 Task: Research Airbnb accommodation in Kotabumi, Indonesia from 22nd December, 2023 to 25th December, 2023 for 2 adults and 1 pet. Place can be entire room with 1  bedroom having 1 bed and 1 bathroom. Property type can be hotel.
Action: Mouse moved to (457, 226)
Screenshot: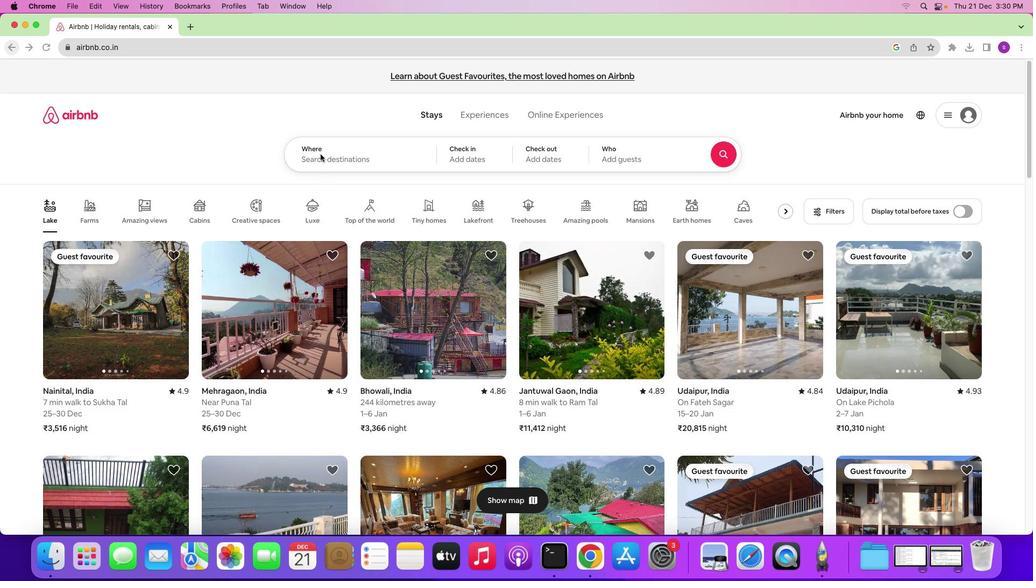 
Action: Mouse pressed left at (457, 226)
Screenshot: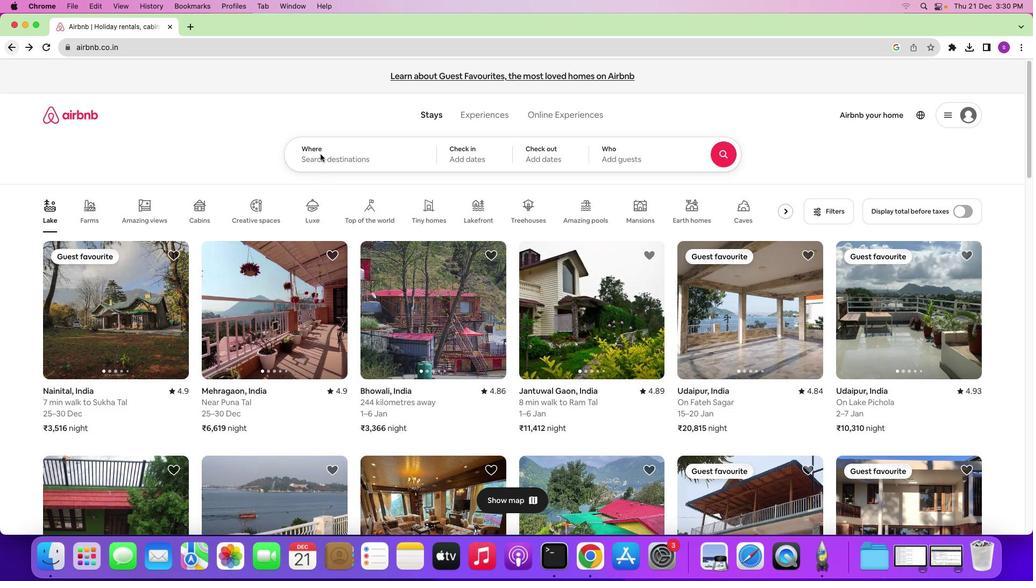 
Action: Mouse moved to (454, 227)
Screenshot: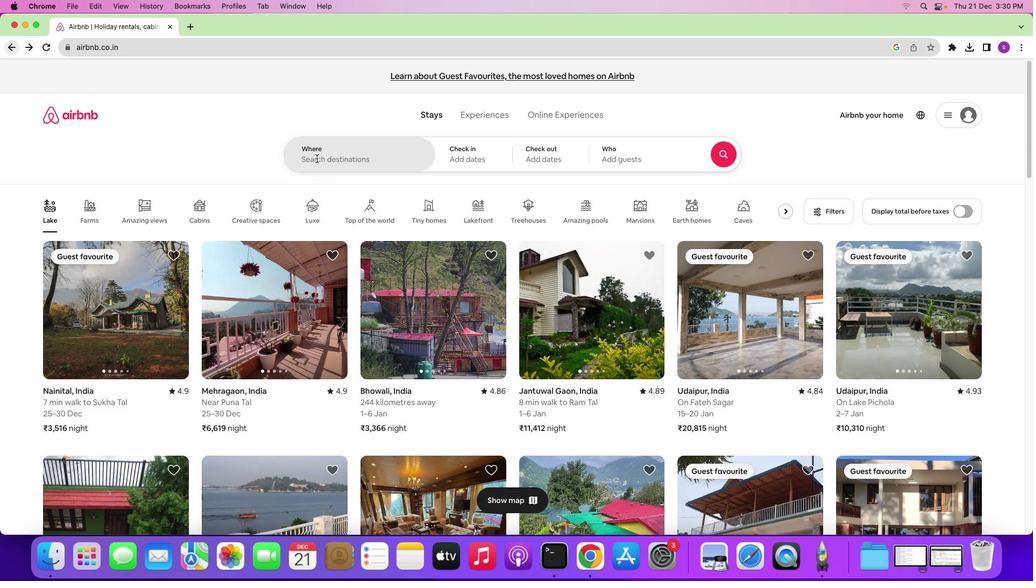 
Action: Mouse pressed left at (454, 227)
Screenshot: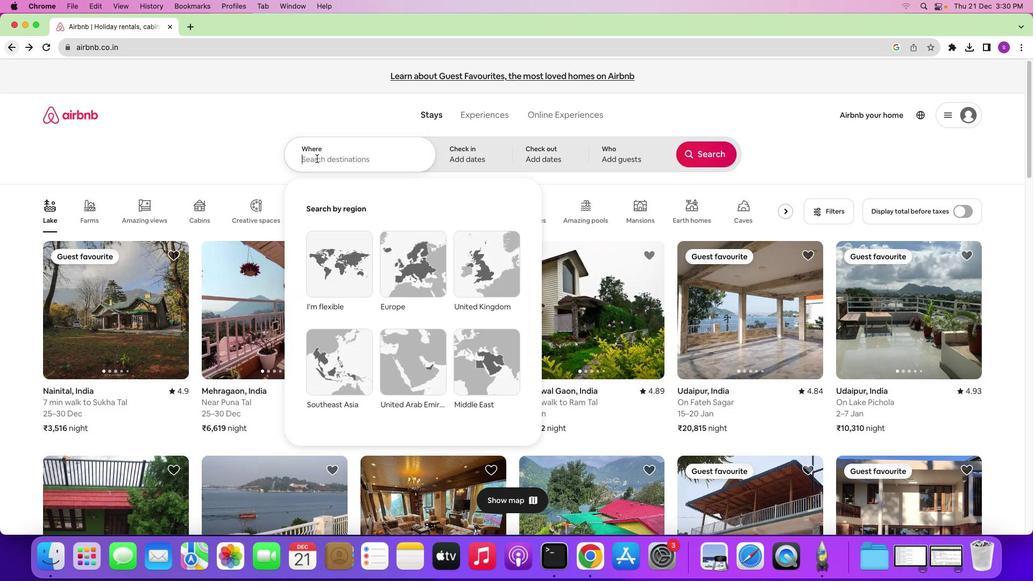 
Action: Mouse moved to (465, 225)
Screenshot: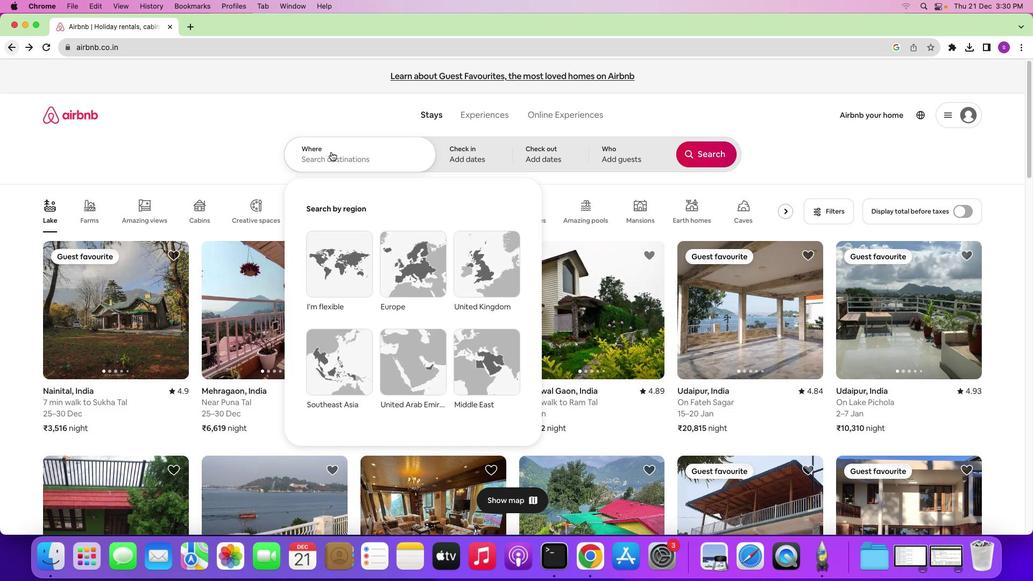 
Action: Key pressed 'K'Key.caps_lock'o''t''a''b''u''m''i'','Key.spaceKey.shift'I''n''d''o''n''e''s''i''a'Key.enter
Screenshot: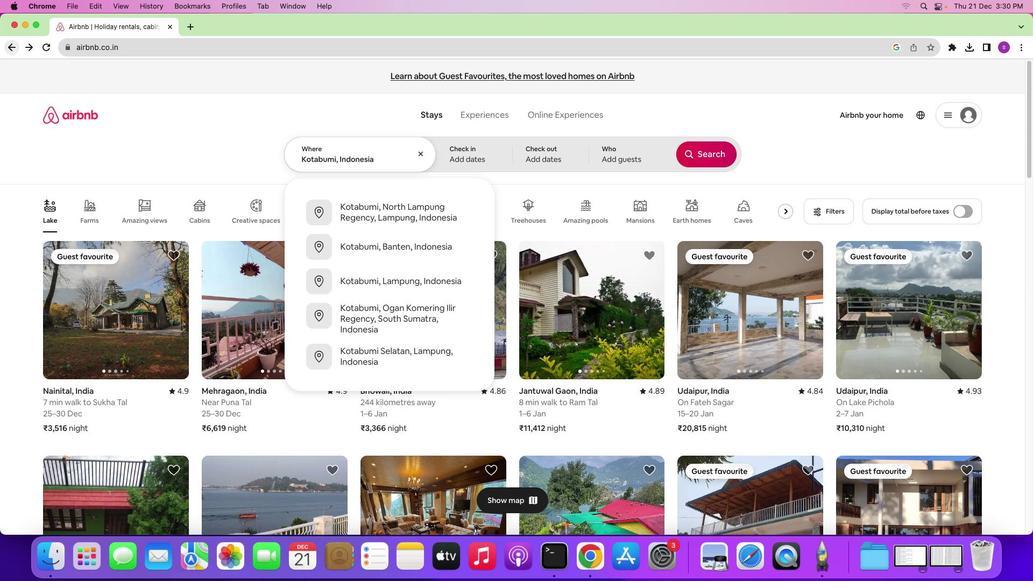 
Action: Mouse moved to (561, 284)
Screenshot: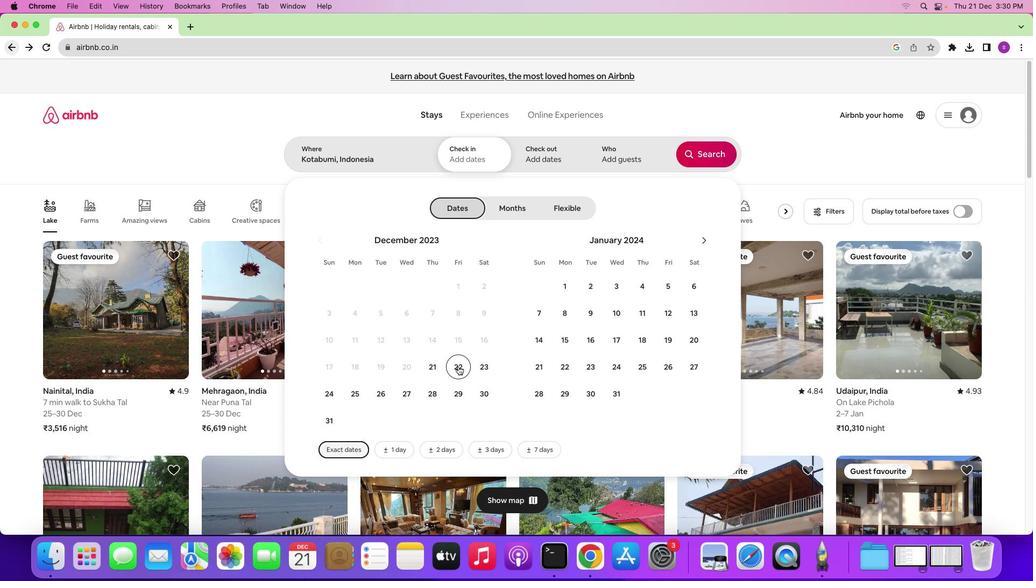 
Action: Mouse pressed left at (561, 284)
Screenshot: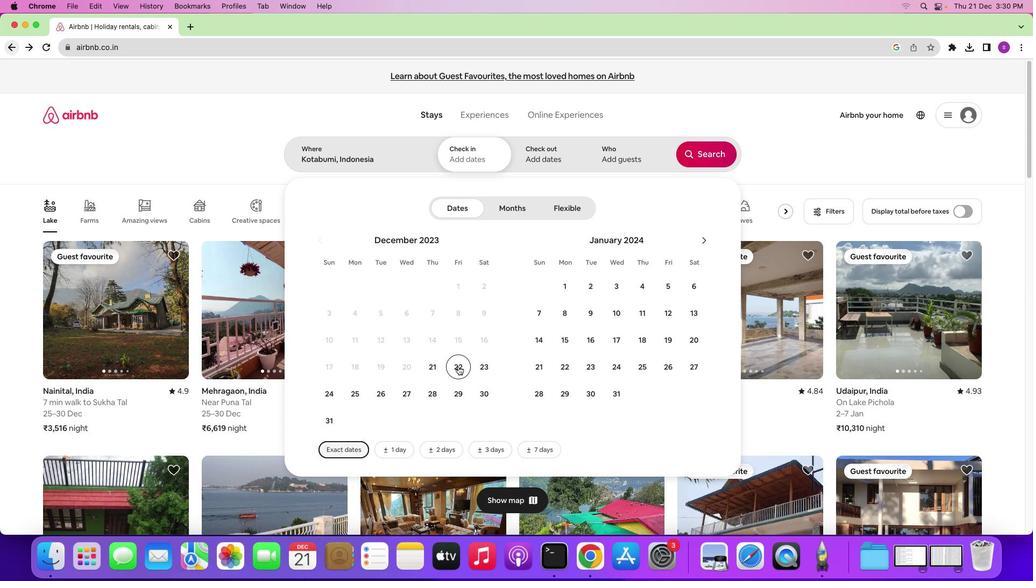
Action: Mouse moved to (488, 292)
Screenshot: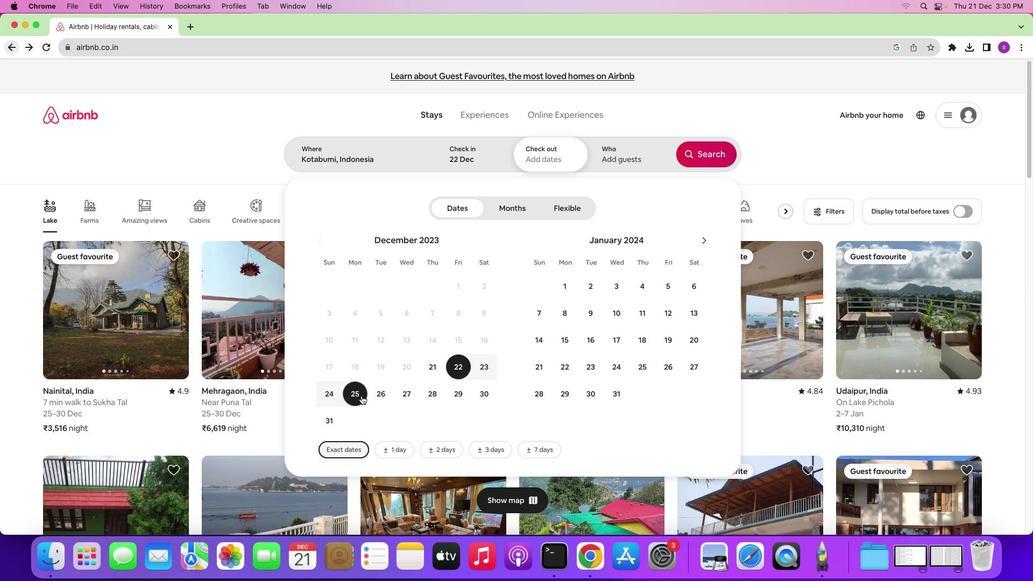 
Action: Mouse pressed left at (488, 292)
Screenshot: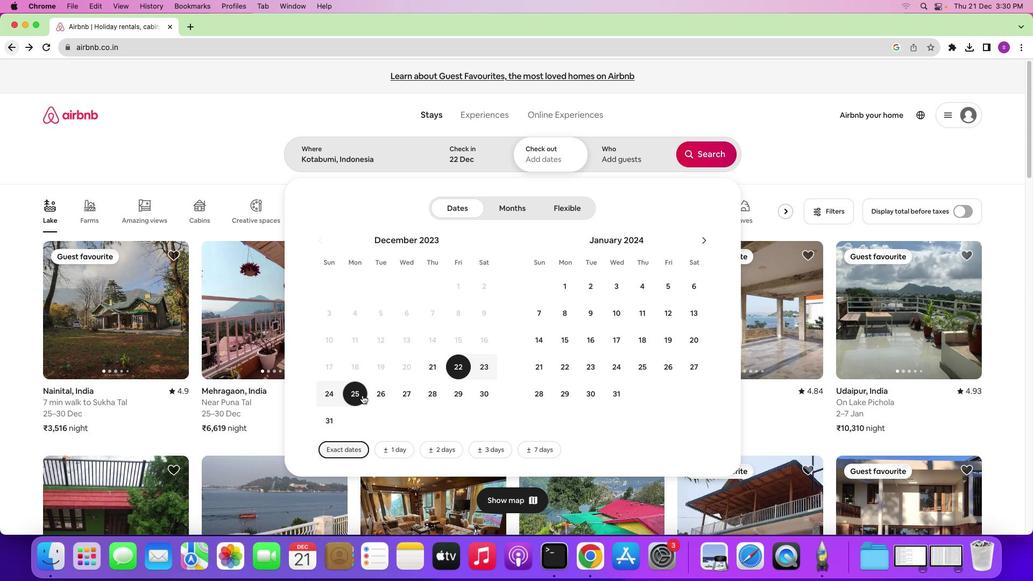 
Action: Mouse moved to (684, 227)
Screenshot: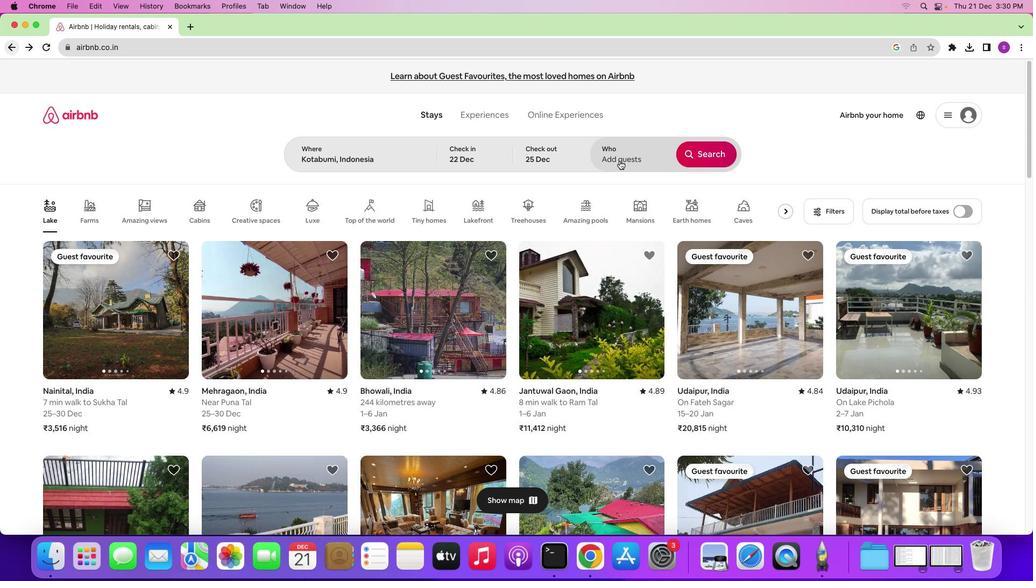 
Action: Mouse pressed left at (684, 227)
Screenshot: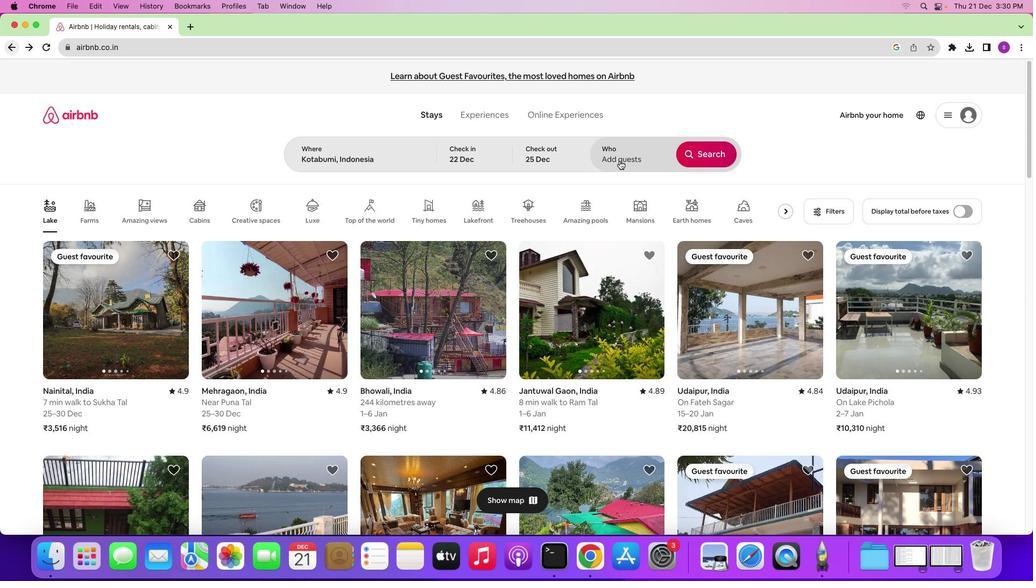 
Action: Mouse moved to (752, 240)
Screenshot: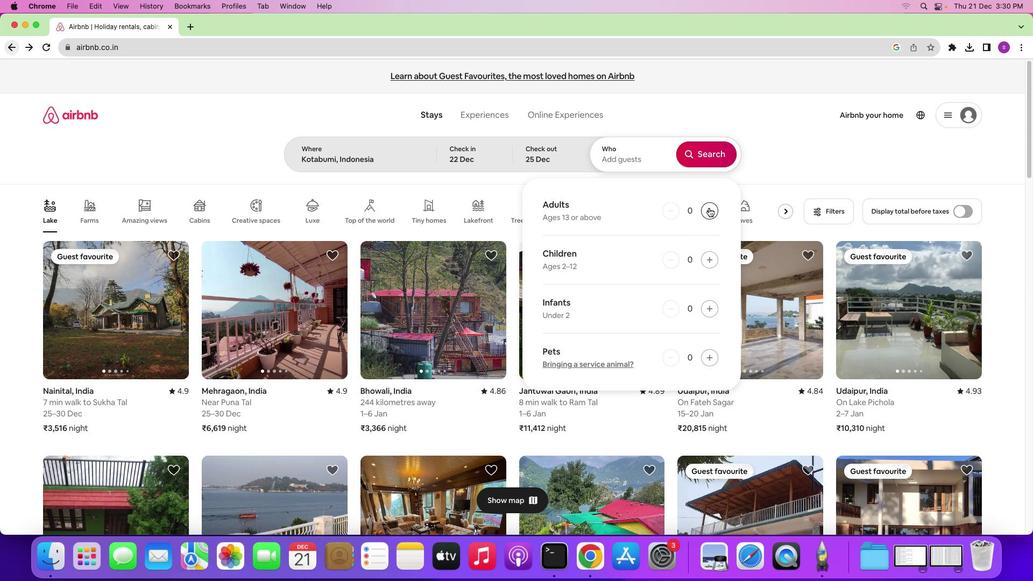 
Action: Mouse pressed left at (752, 240)
Screenshot: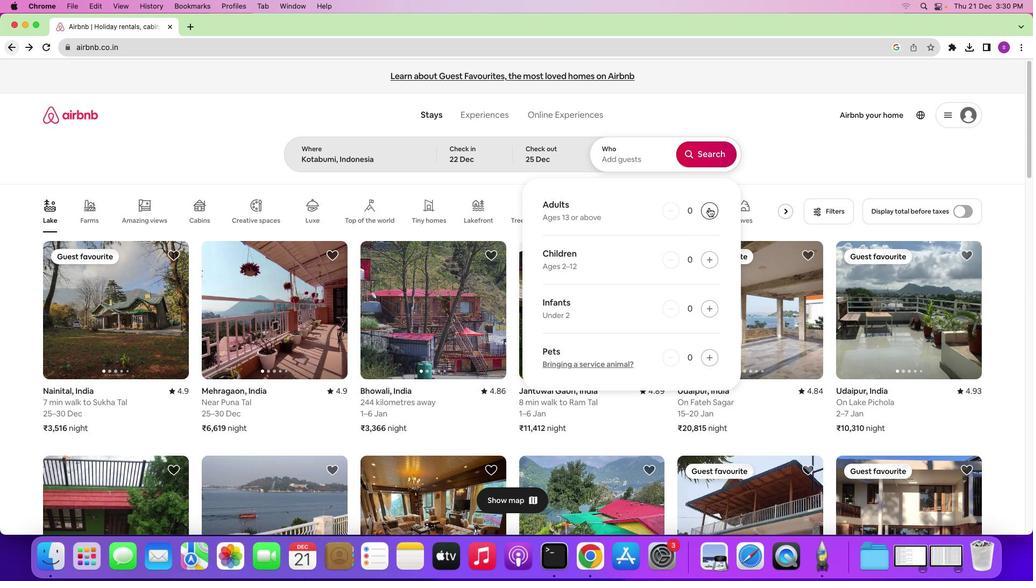 
Action: Mouse pressed left at (752, 240)
Screenshot: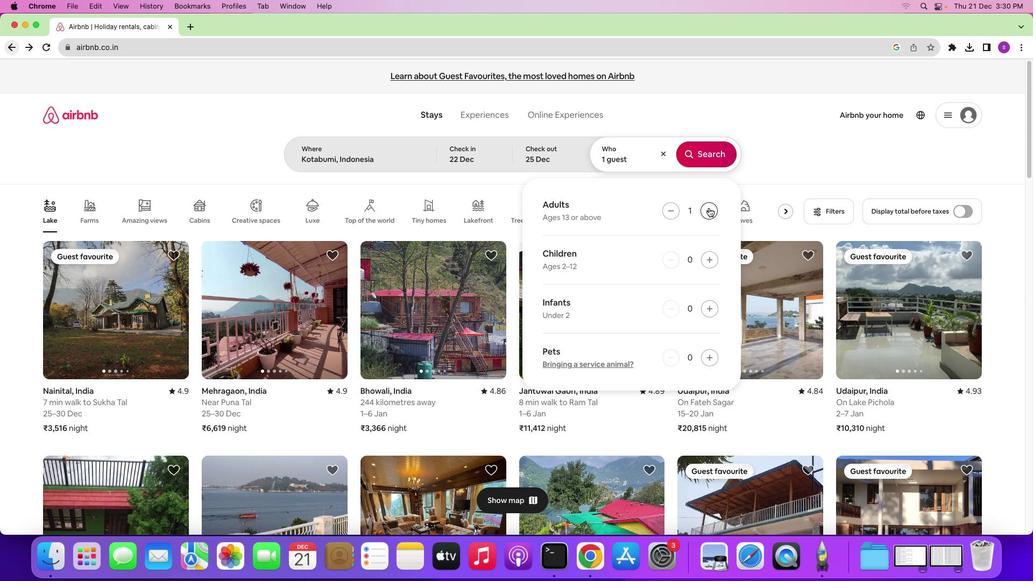 
Action: Mouse moved to (753, 281)
Screenshot: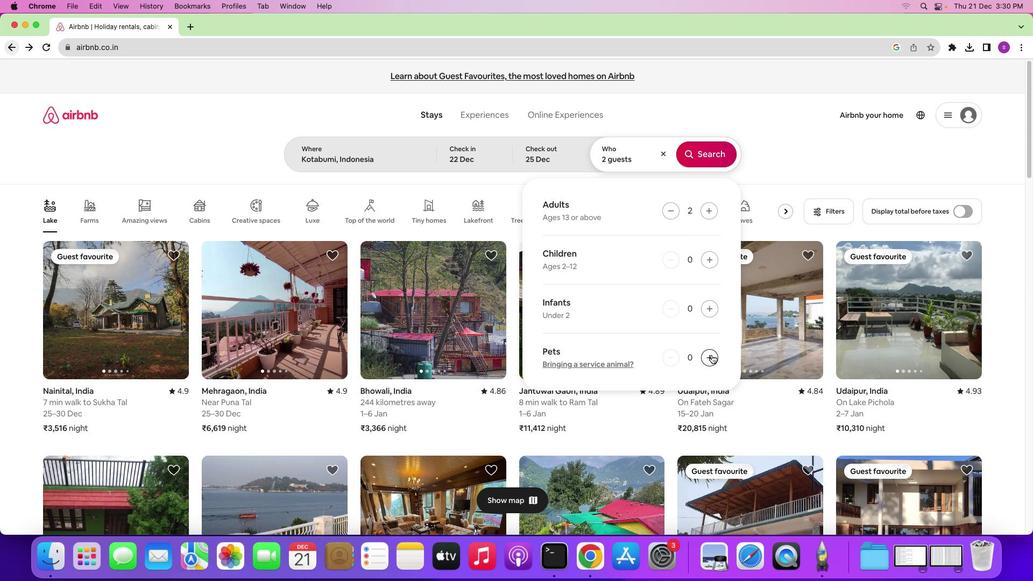 
Action: Mouse pressed left at (753, 281)
Screenshot: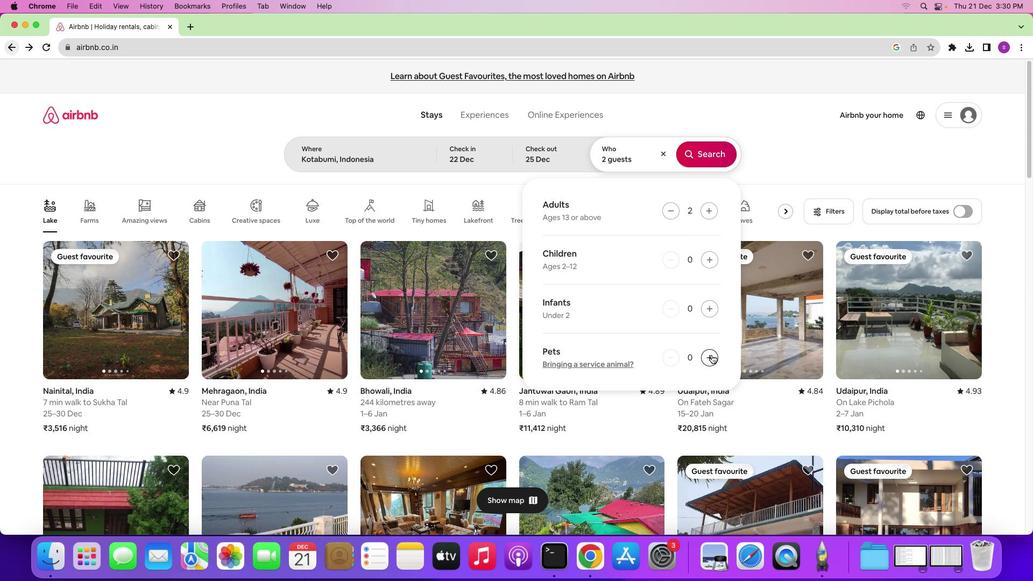 
Action: Mouse moved to (749, 224)
Screenshot: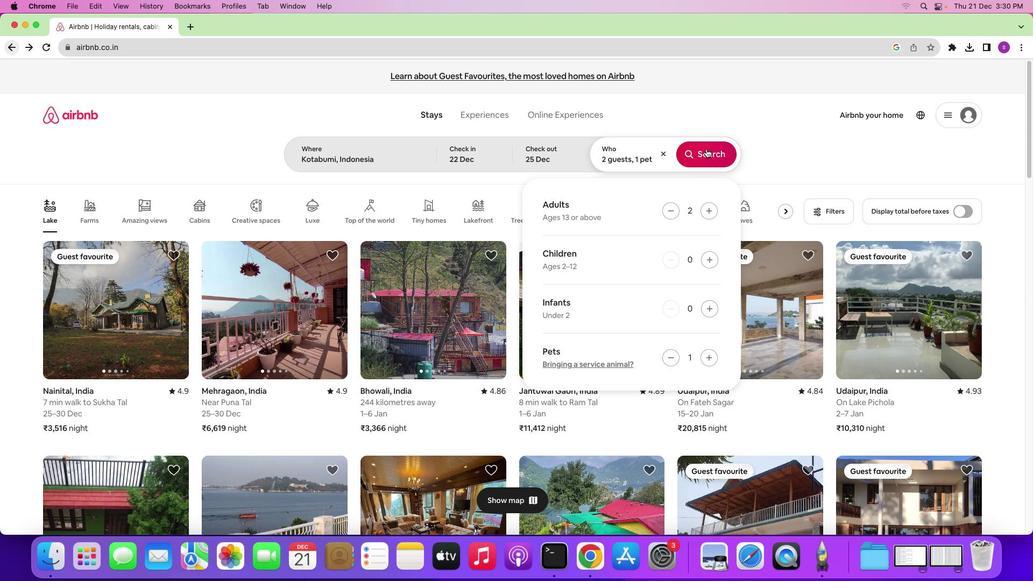 
Action: Mouse pressed left at (749, 224)
Screenshot: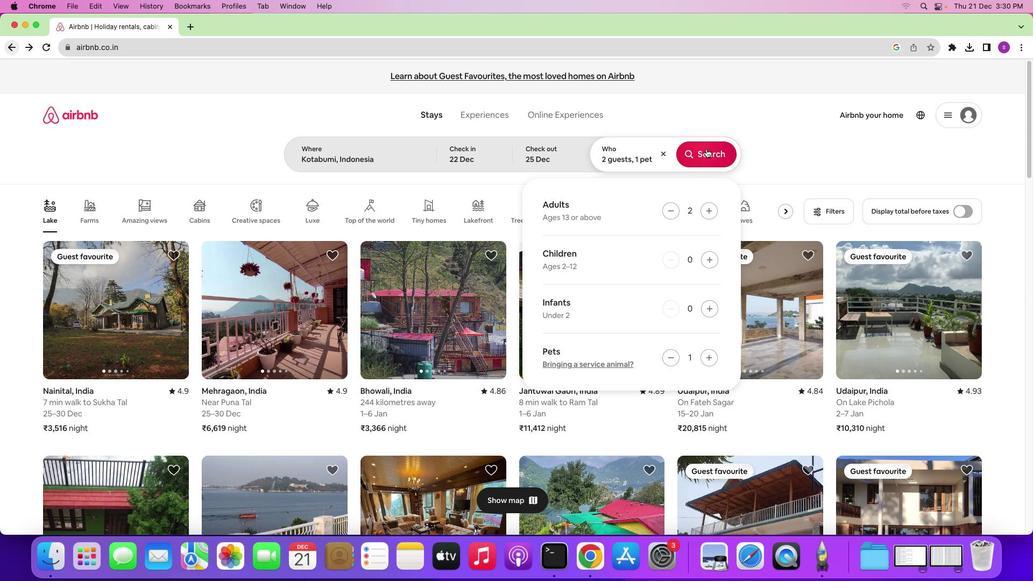 
Action: Mouse moved to (878, 216)
Screenshot: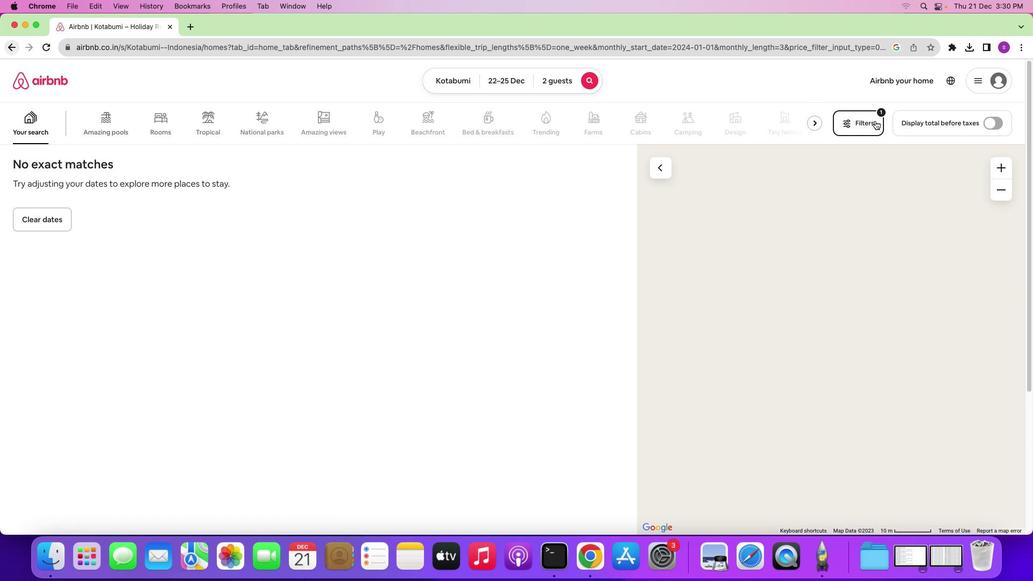 
Action: Mouse pressed left at (878, 216)
Screenshot: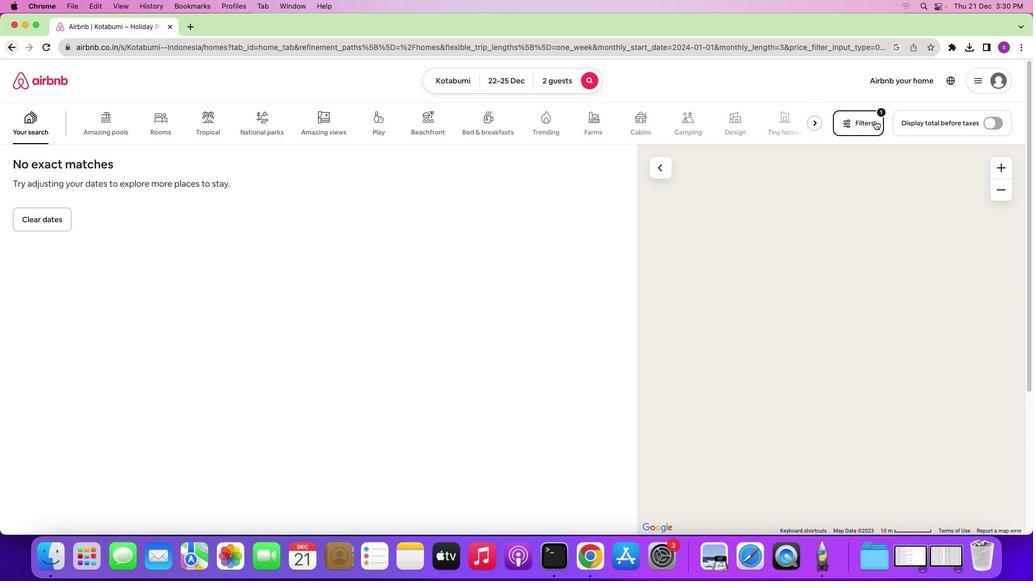 
Action: Mouse moved to (641, 265)
Screenshot: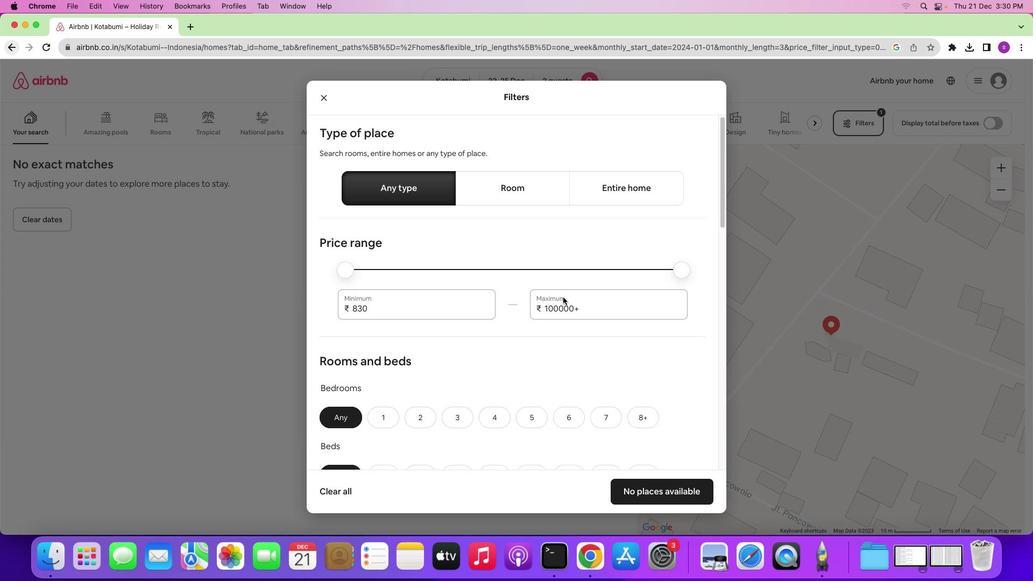 
Action: Mouse scrolled (641, 265) with delta (214, 183)
Screenshot: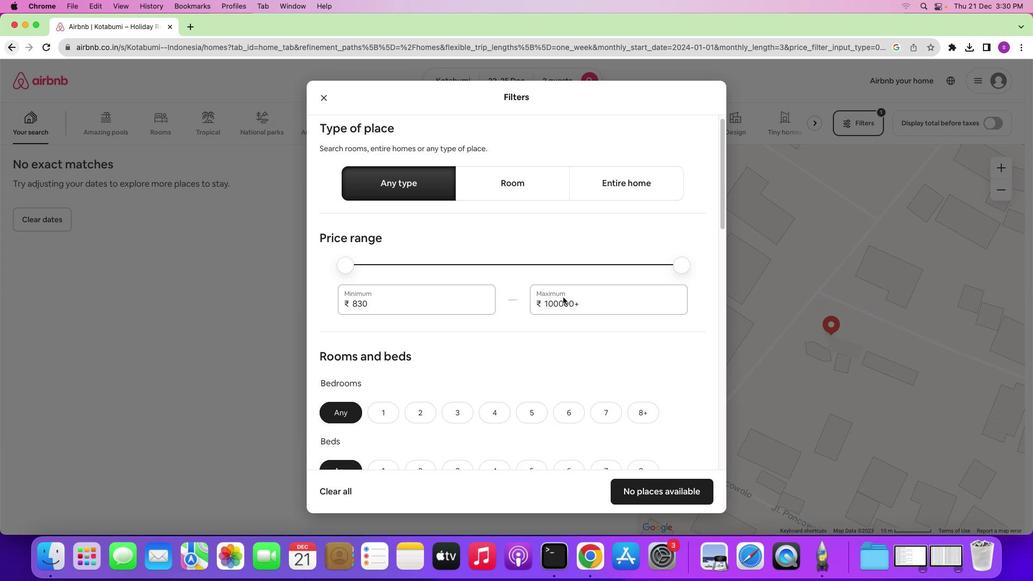 
Action: Mouse scrolled (641, 265) with delta (214, 183)
Screenshot: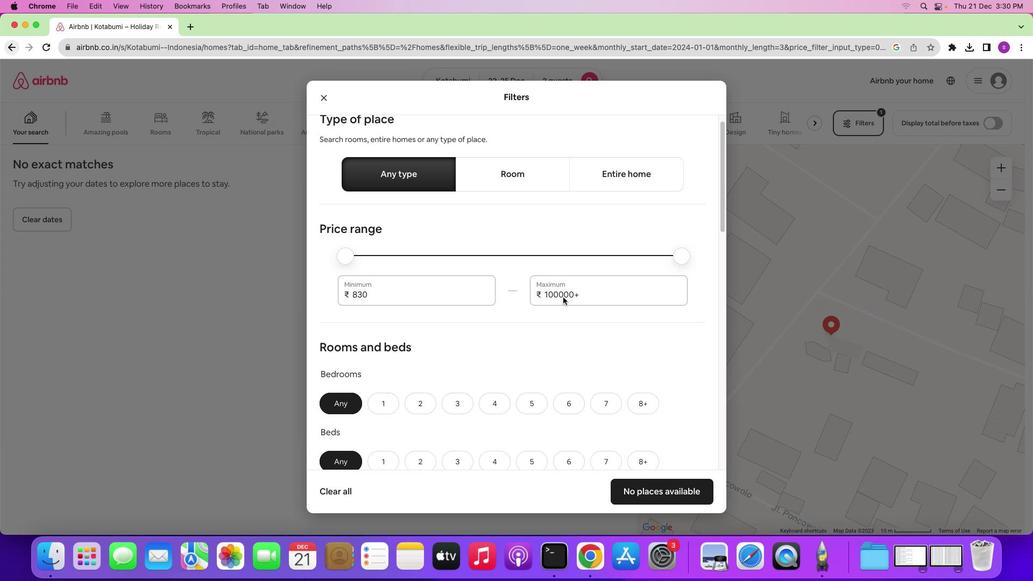 
Action: Mouse scrolled (641, 265) with delta (214, 183)
Screenshot: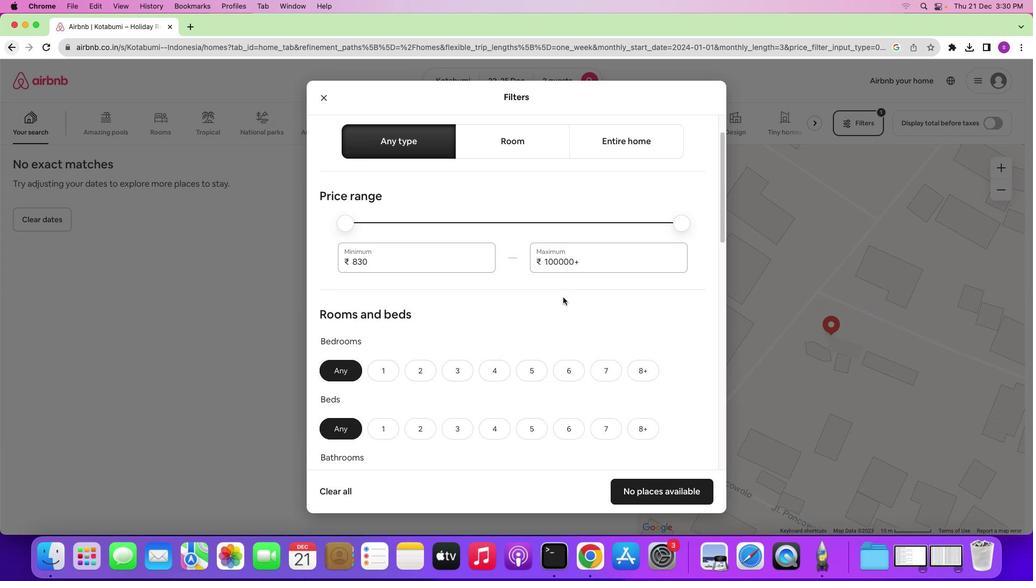 
Action: Mouse moved to (630, 268)
Screenshot: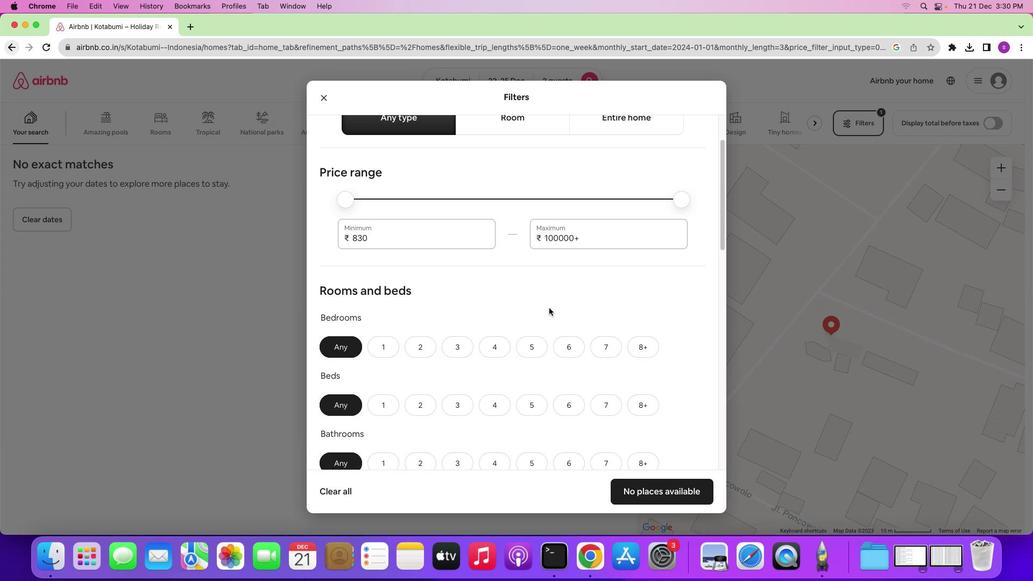 
Action: Mouse scrolled (630, 268) with delta (214, 183)
Screenshot: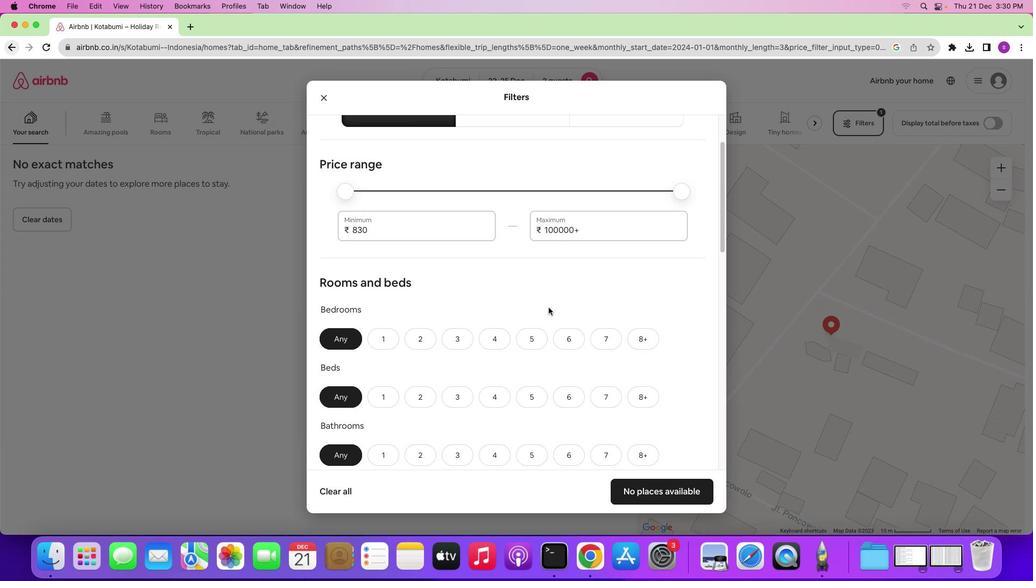 
Action: Mouse scrolled (630, 268) with delta (214, 183)
Screenshot: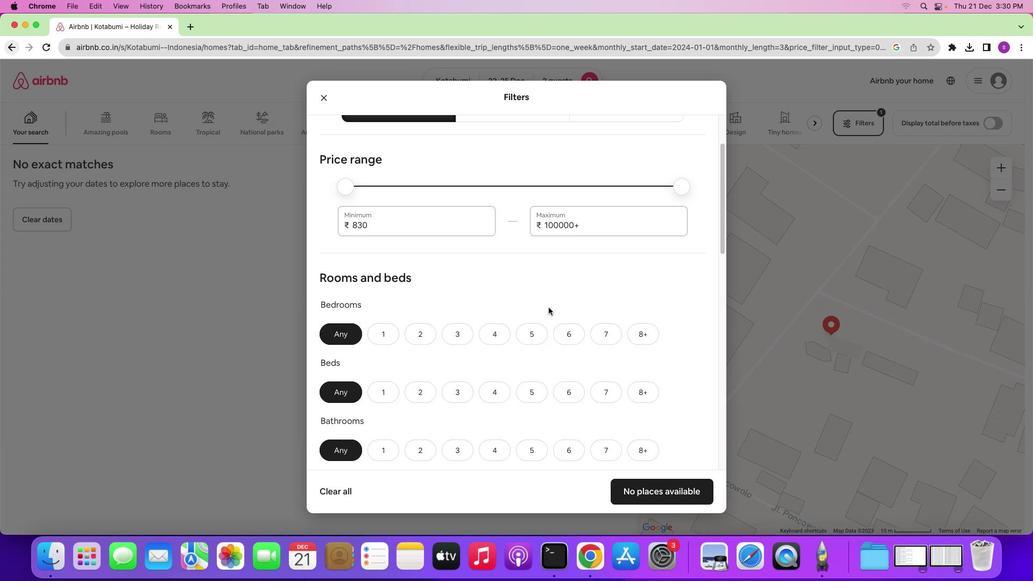 
Action: Mouse moved to (630, 268)
Screenshot: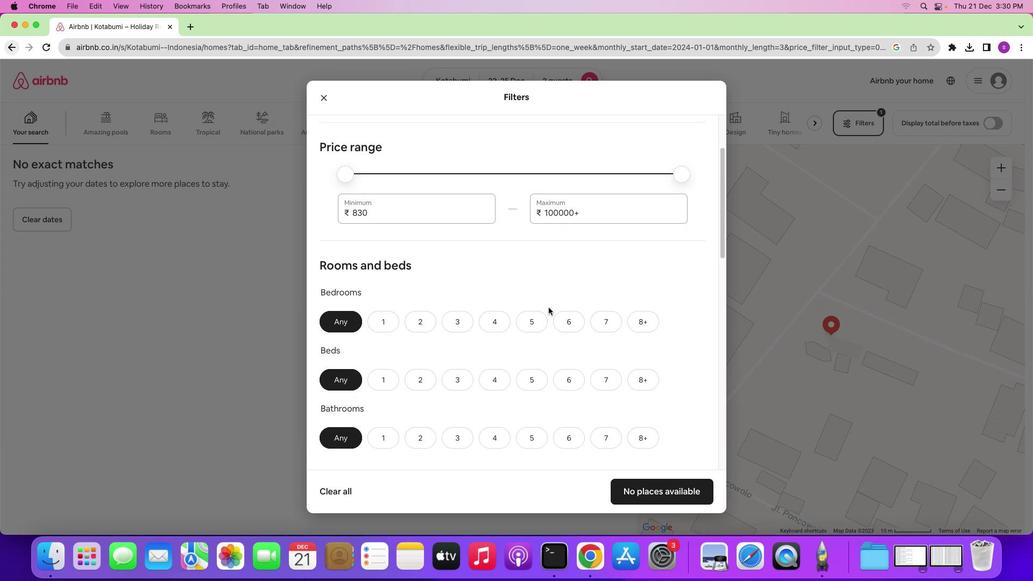 
Action: Mouse scrolled (630, 268) with delta (214, 183)
Screenshot: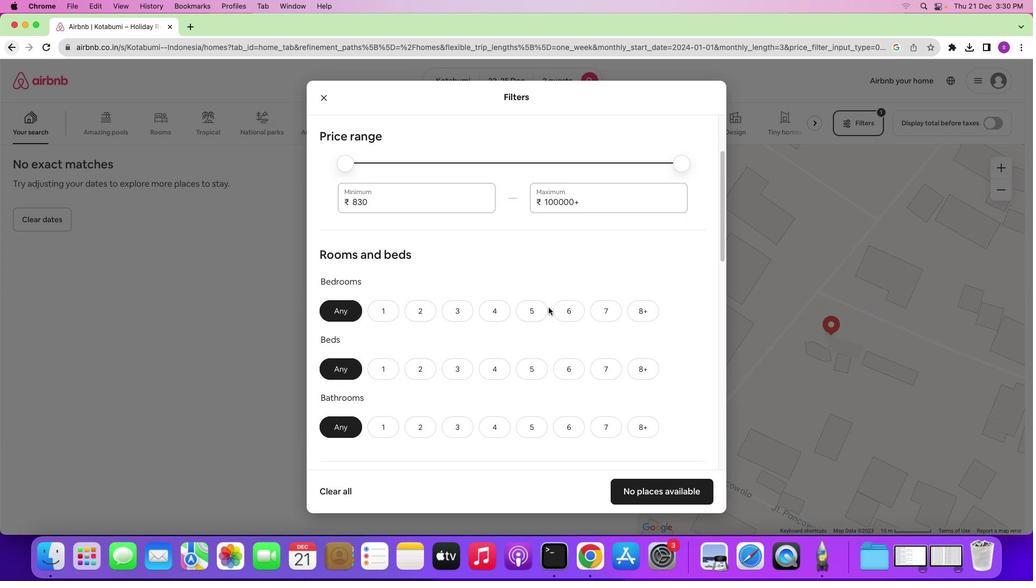 
Action: Mouse moved to (629, 268)
Screenshot: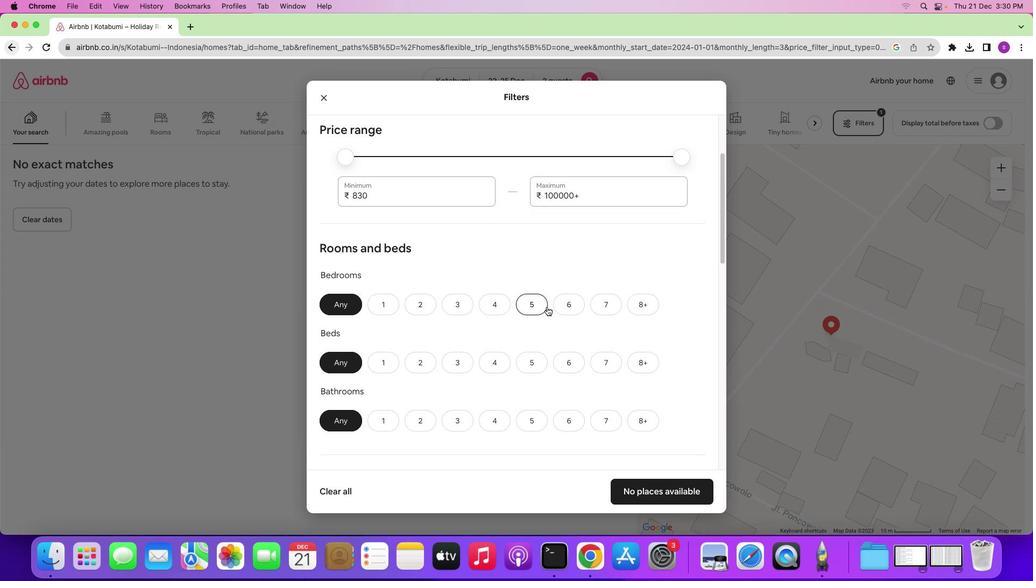 
Action: Mouse scrolled (629, 268) with delta (214, 183)
Screenshot: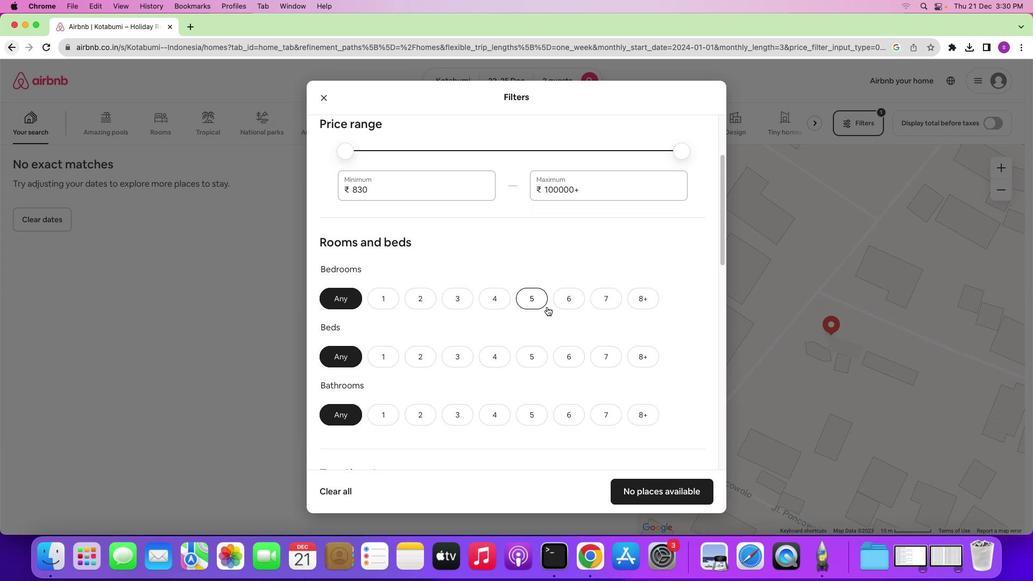 
Action: Mouse scrolled (629, 268) with delta (214, 183)
Screenshot: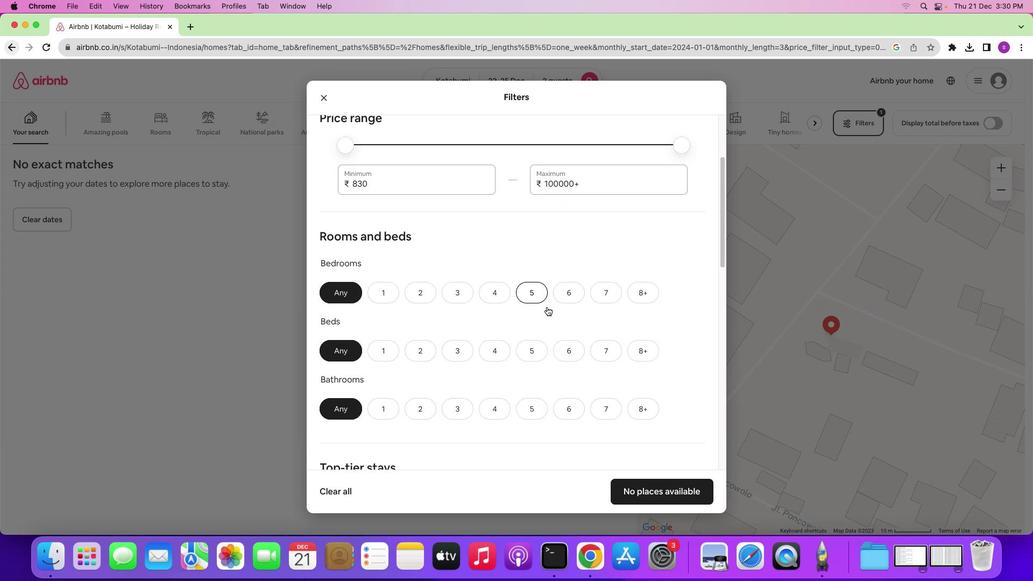 
Action: Mouse scrolled (629, 268) with delta (214, 183)
Screenshot: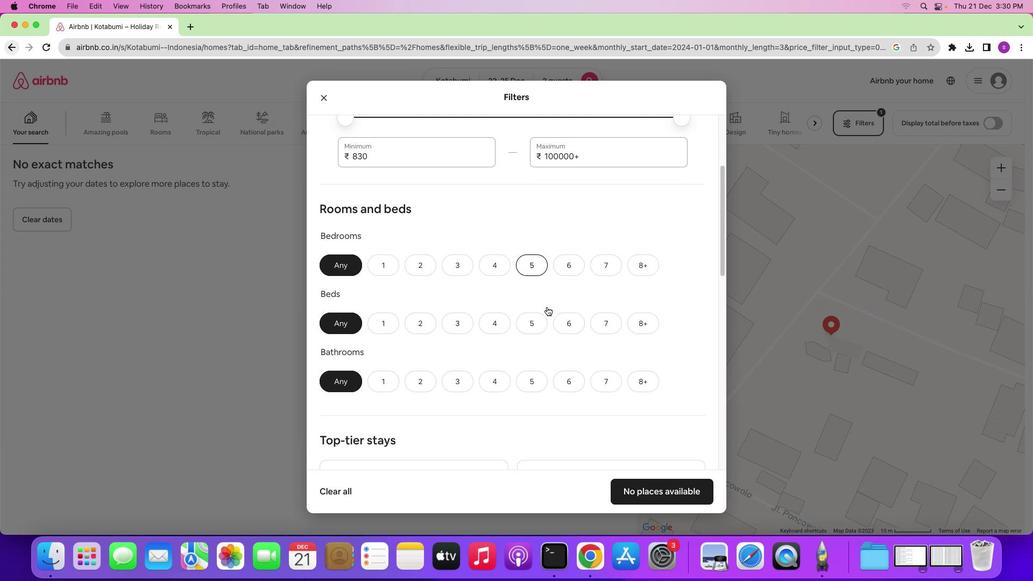 
Action: Mouse moved to (628, 268)
Screenshot: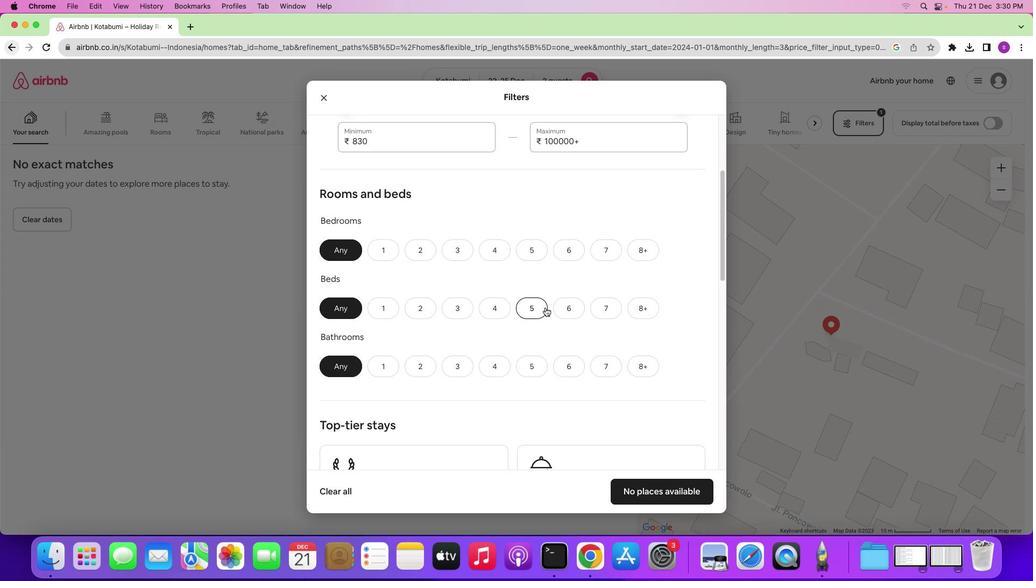 
Action: Mouse scrolled (628, 268) with delta (214, 183)
Screenshot: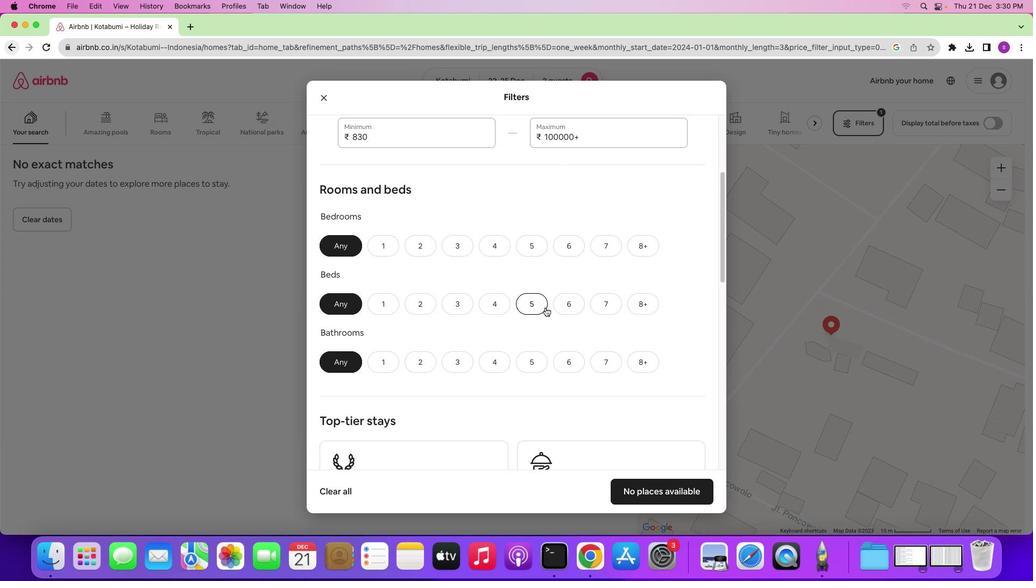 
Action: Mouse scrolled (628, 268) with delta (214, 183)
Screenshot: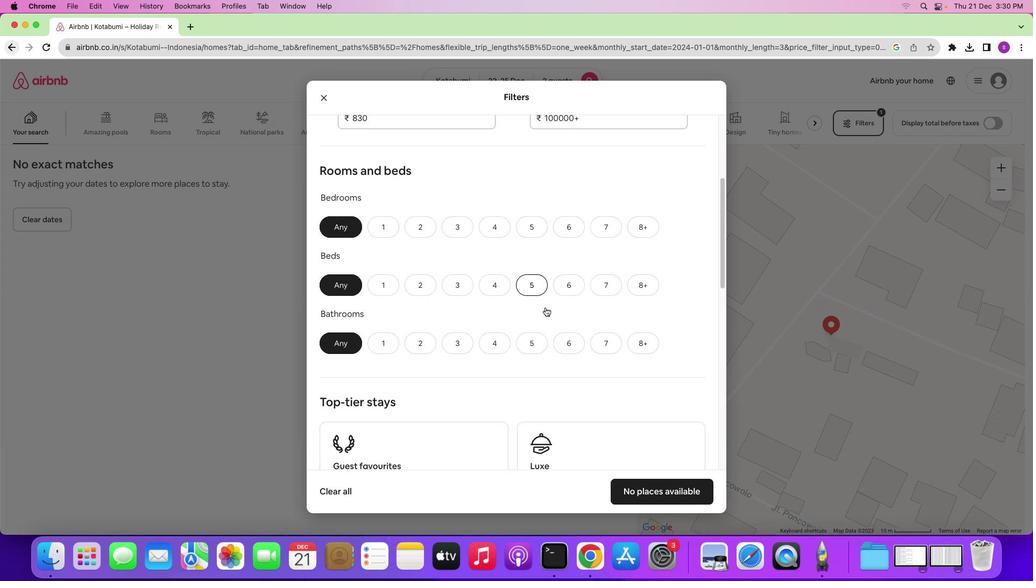 
Action: Mouse scrolled (628, 268) with delta (214, 183)
Screenshot: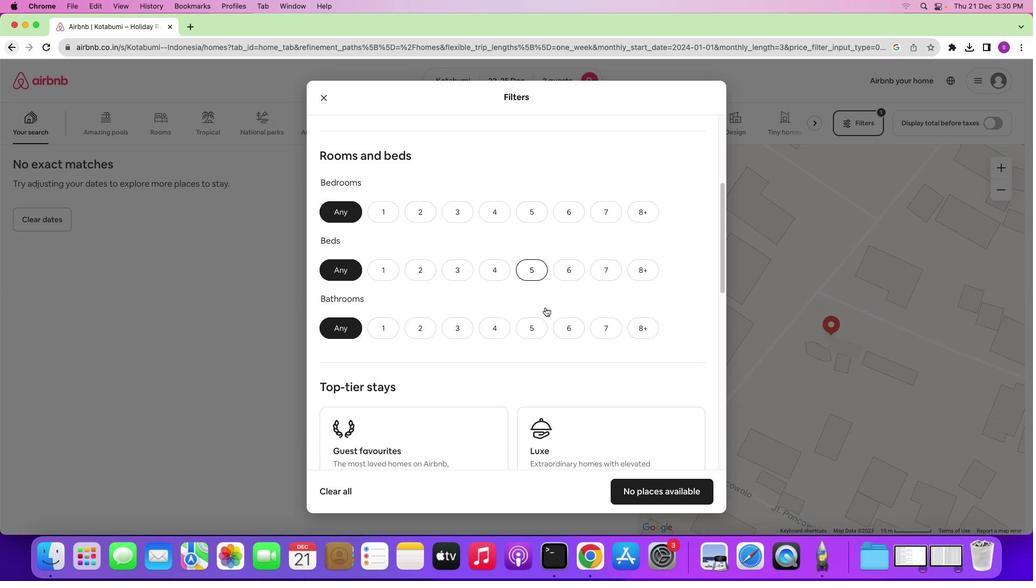 
Action: Mouse scrolled (628, 268) with delta (214, 183)
Screenshot: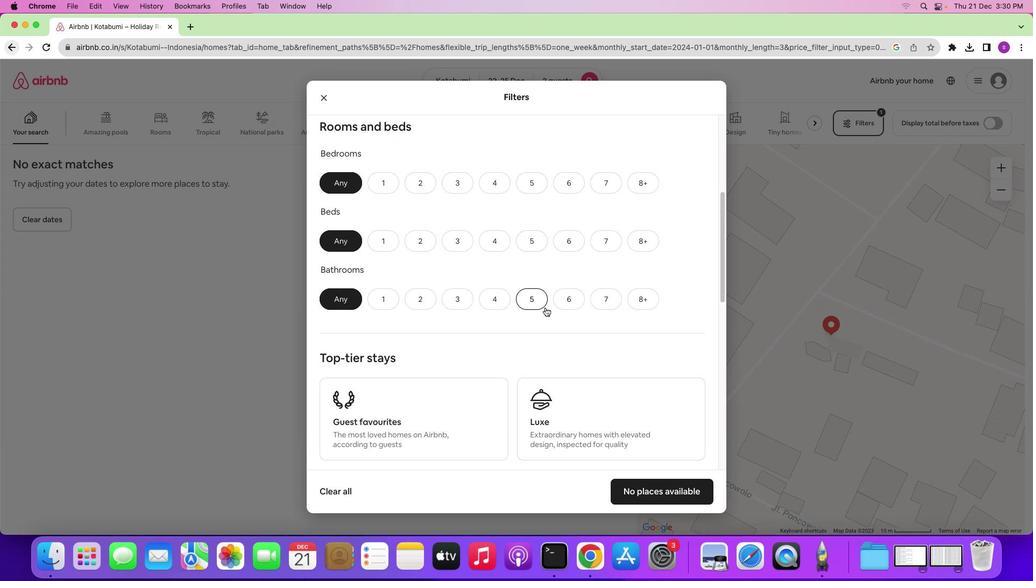 
Action: Mouse scrolled (628, 268) with delta (214, 183)
Screenshot: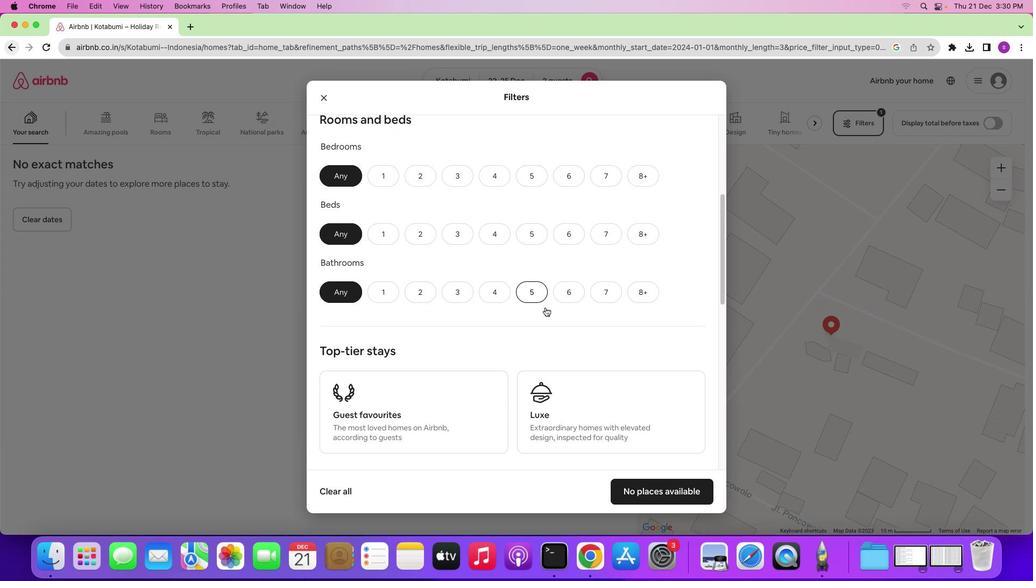 
Action: Mouse scrolled (628, 268) with delta (214, 183)
Screenshot: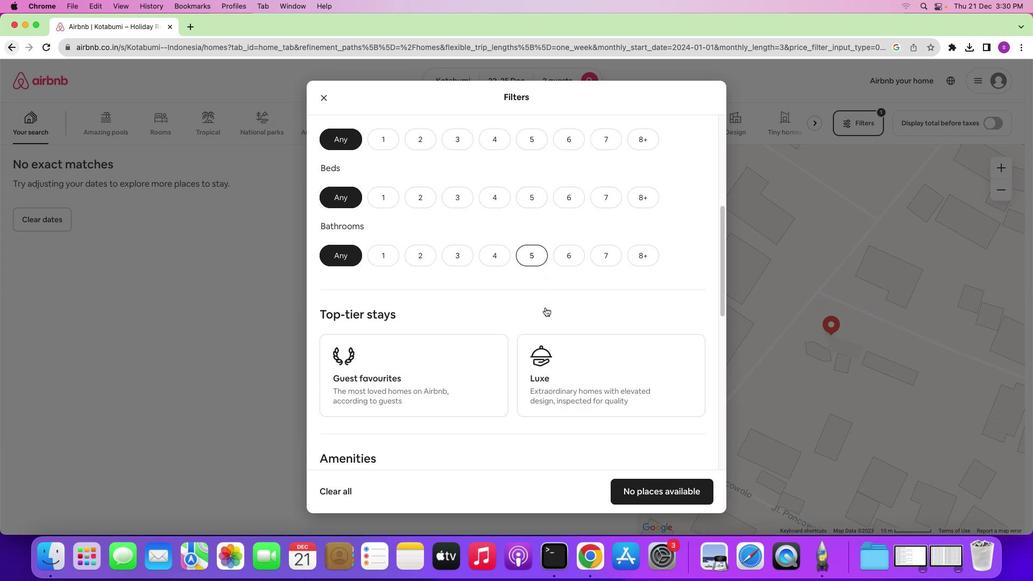 
Action: Mouse scrolled (628, 268) with delta (214, 183)
Screenshot: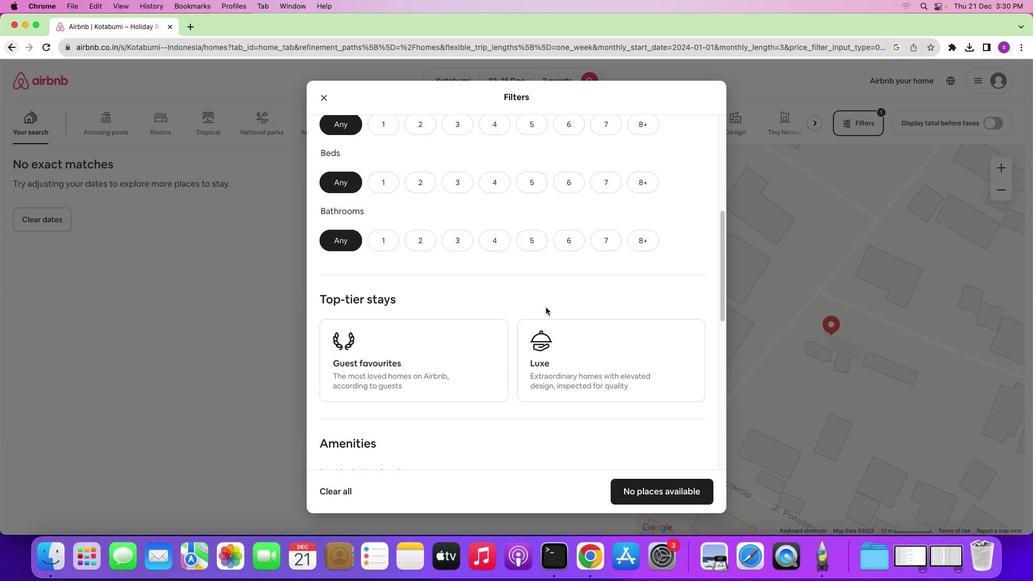 
Action: Mouse scrolled (628, 268) with delta (214, 183)
Screenshot: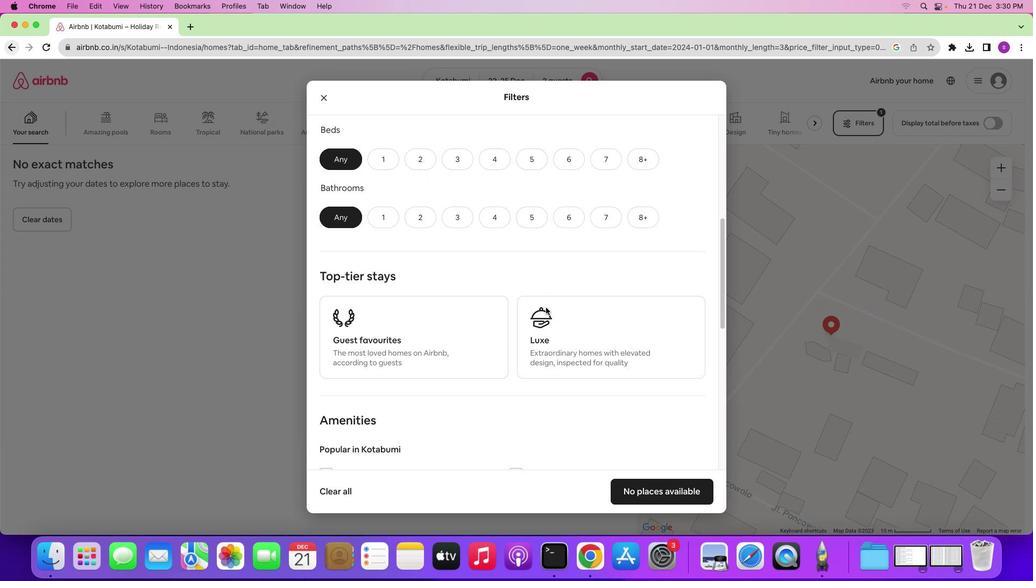
Action: Mouse moved to (628, 268)
Screenshot: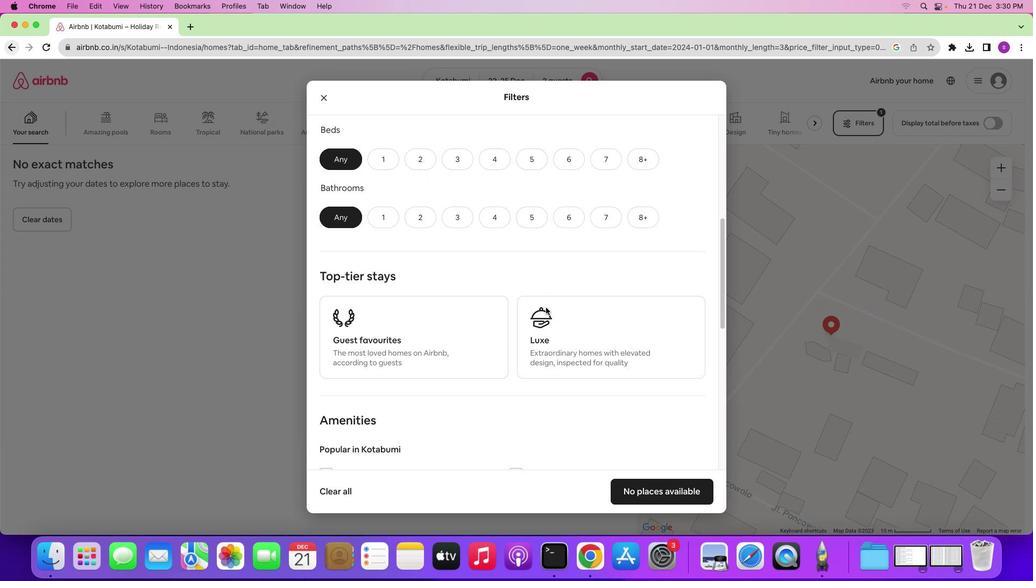 
Action: Mouse scrolled (628, 268) with delta (214, 183)
Screenshot: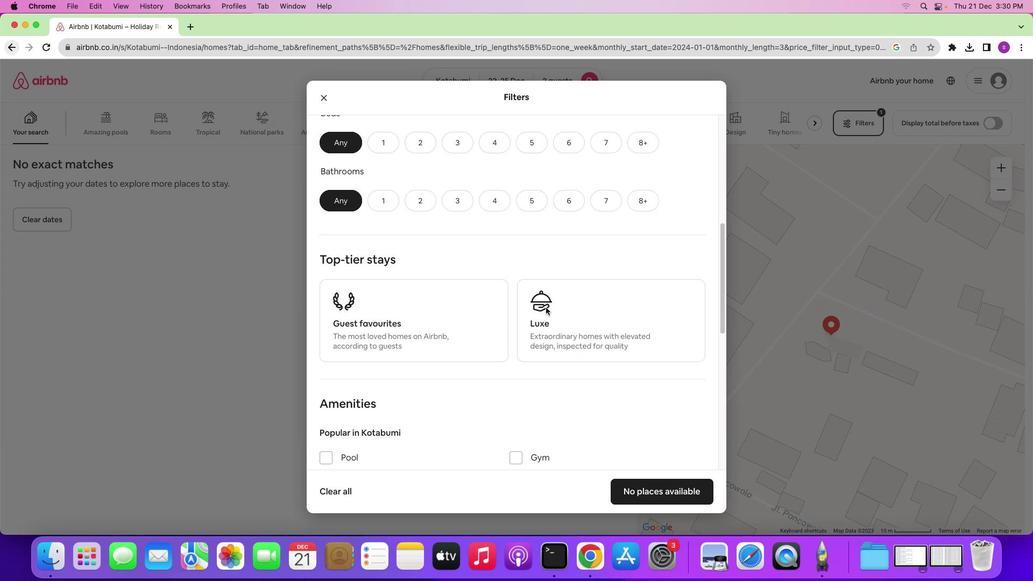 
Action: Mouse moved to (629, 267)
Screenshot: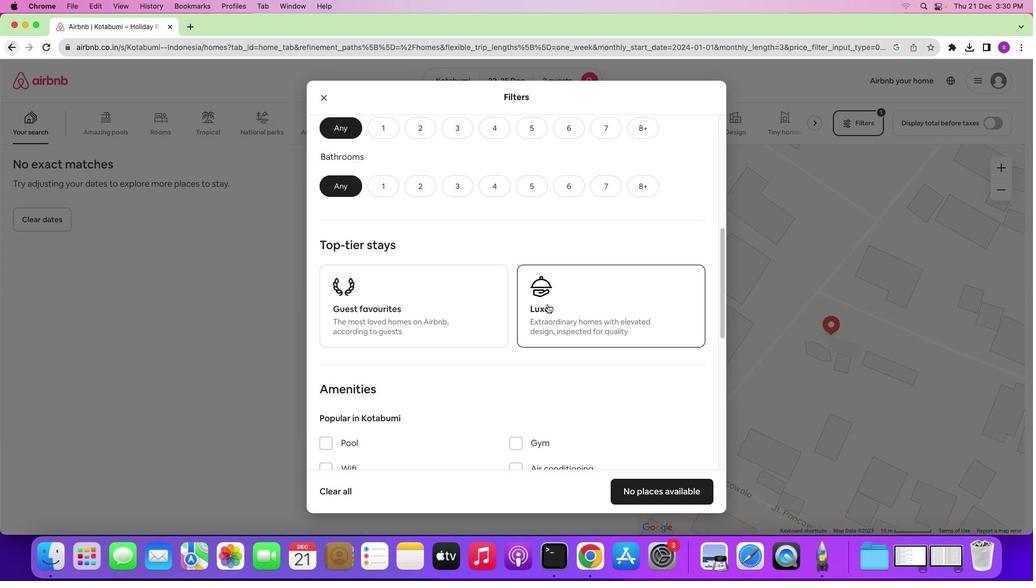 
Action: Mouse scrolled (629, 267) with delta (214, 184)
Screenshot: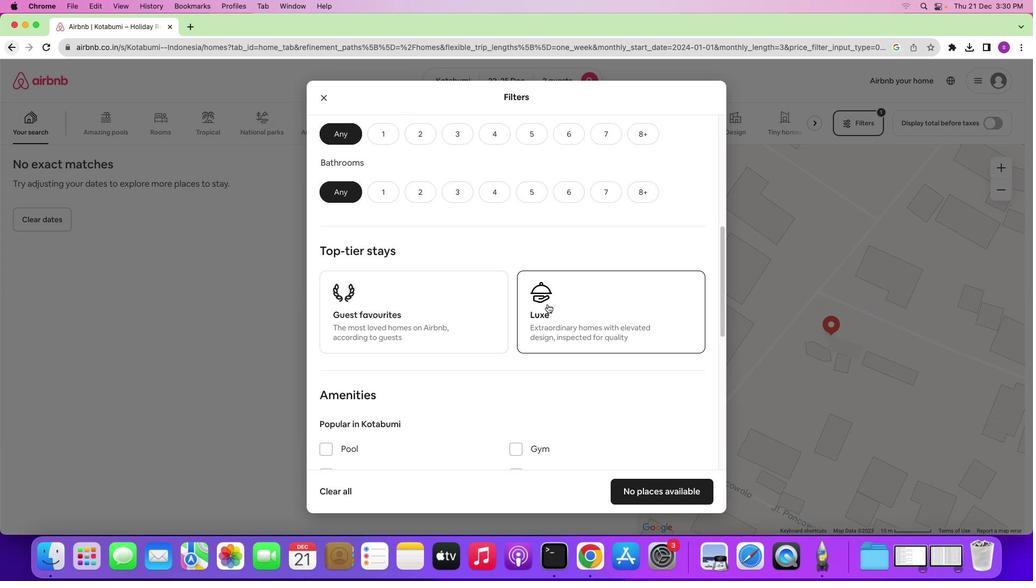 
Action: Mouse scrolled (629, 267) with delta (214, 184)
Screenshot: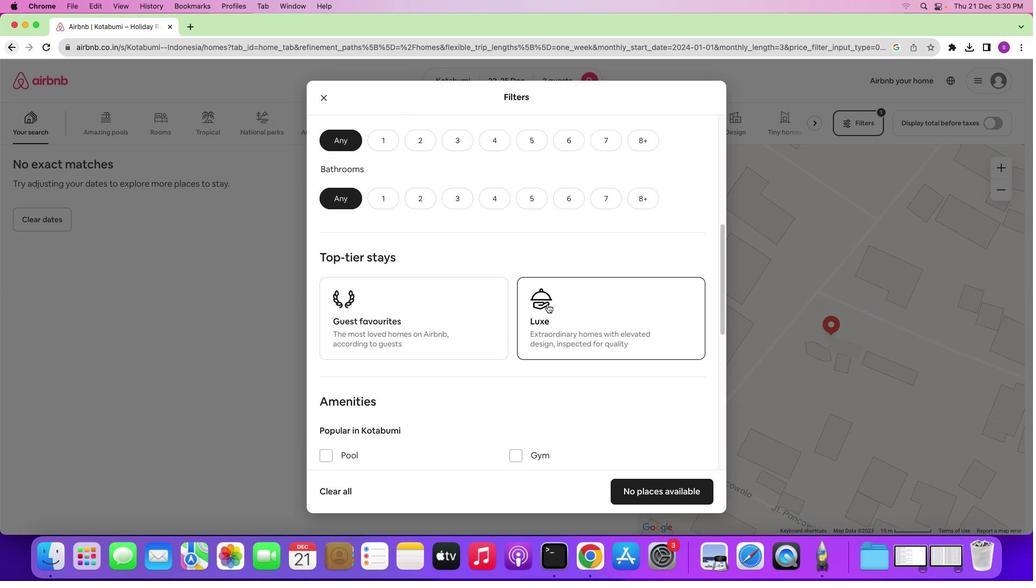 
Action: Mouse moved to (629, 267)
Screenshot: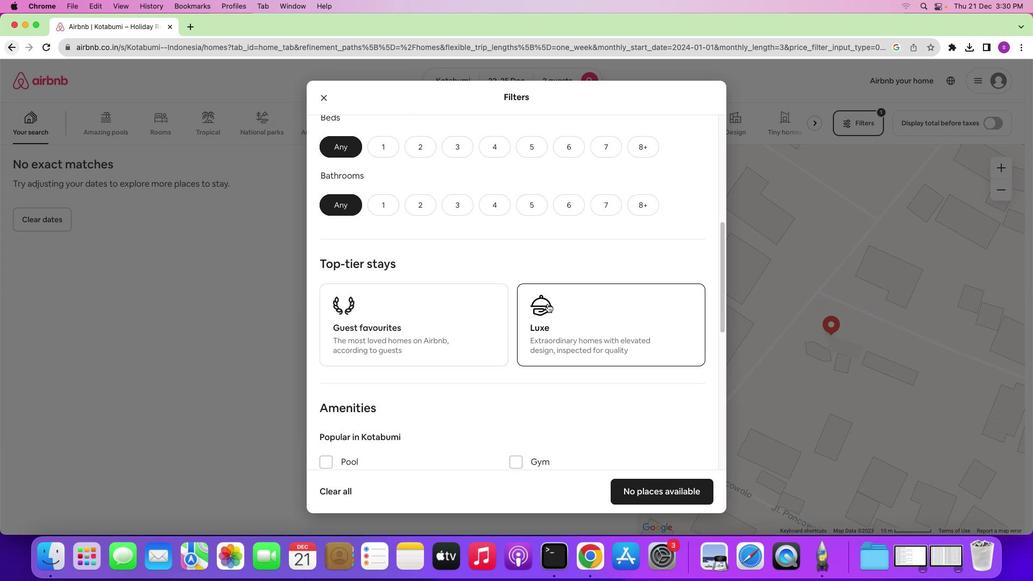 
Action: Mouse scrolled (629, 267) with delta (214, 184)
Screenshot: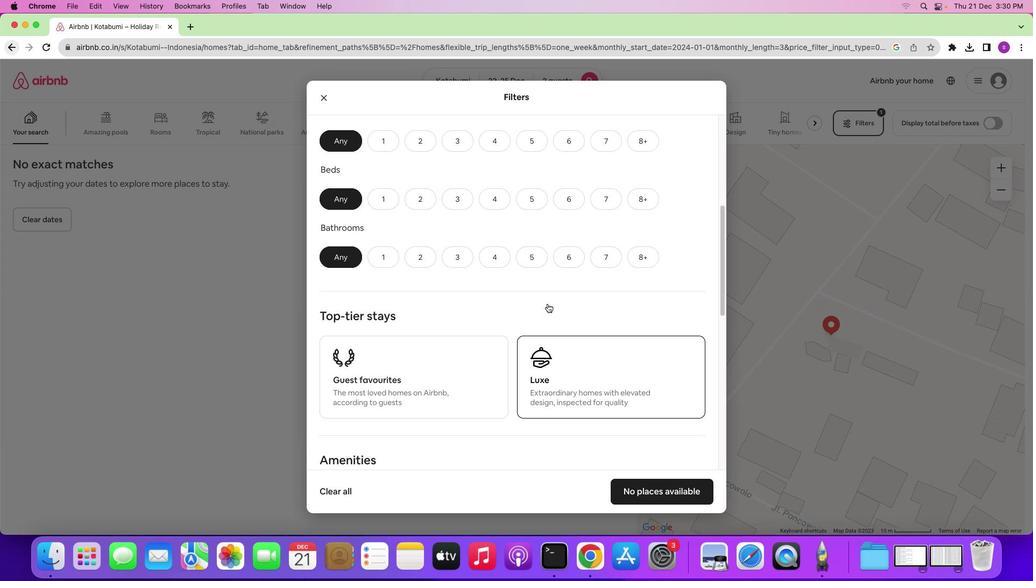
Action: Mouse scrolled (629, 267) with delta (214, 184)
Screenshot: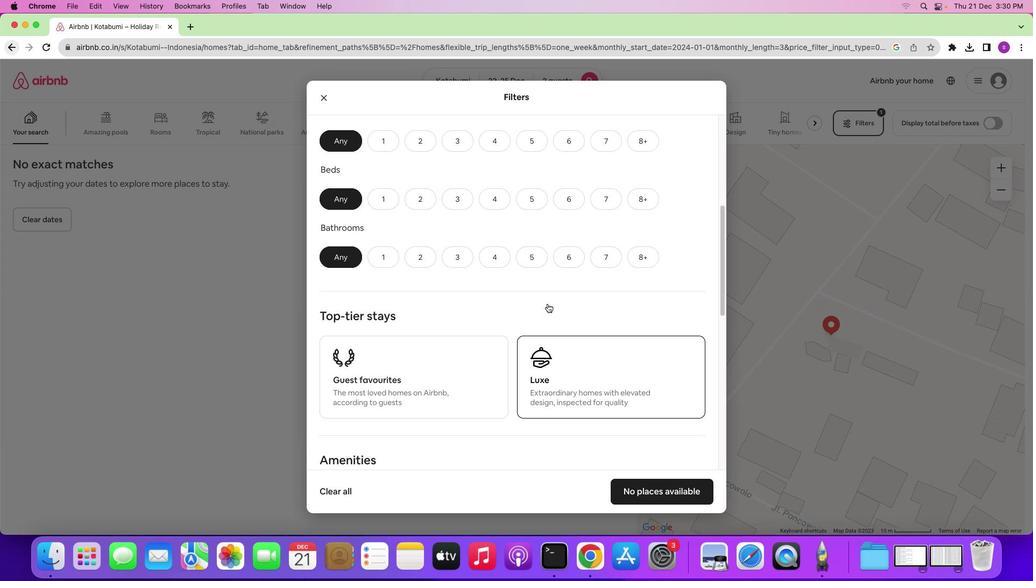 
Action: Mouse scrolled (629, 267) with delta (214, 184)
Screenshot: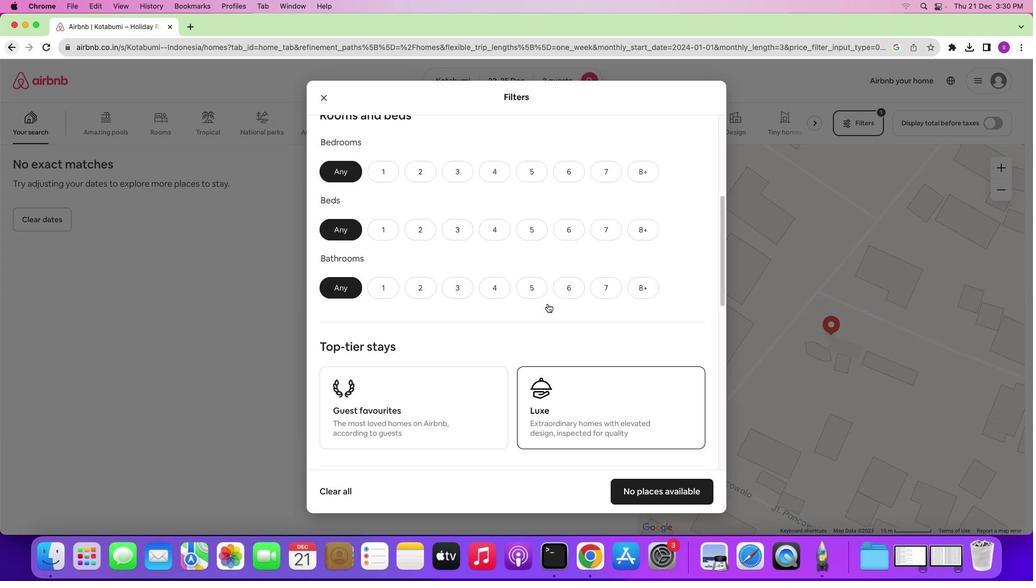 
Action: Mouse moved to (513, 237)
Screenshot: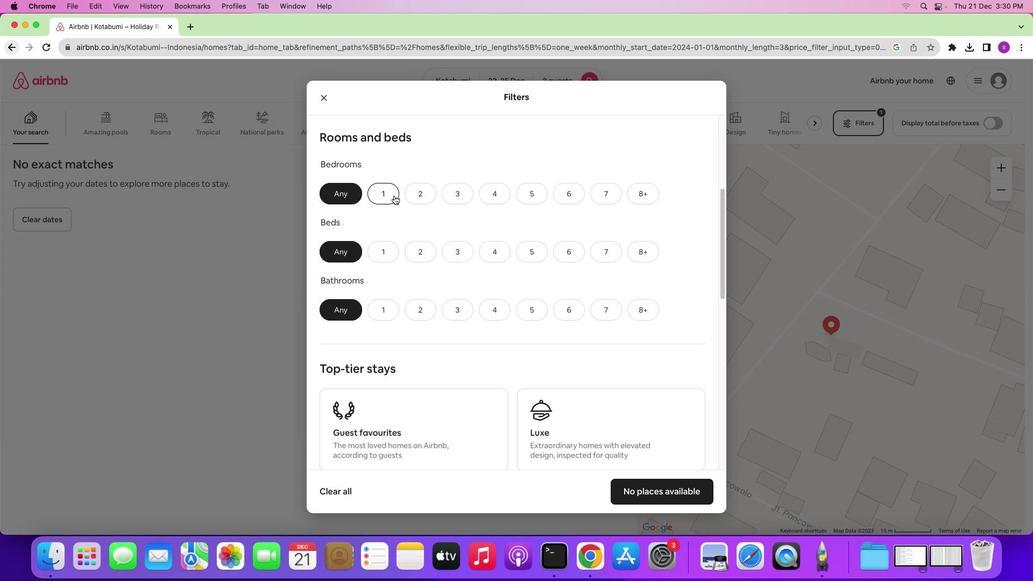 
Action: Mouse pressed left at (513, 237)
Screenshot: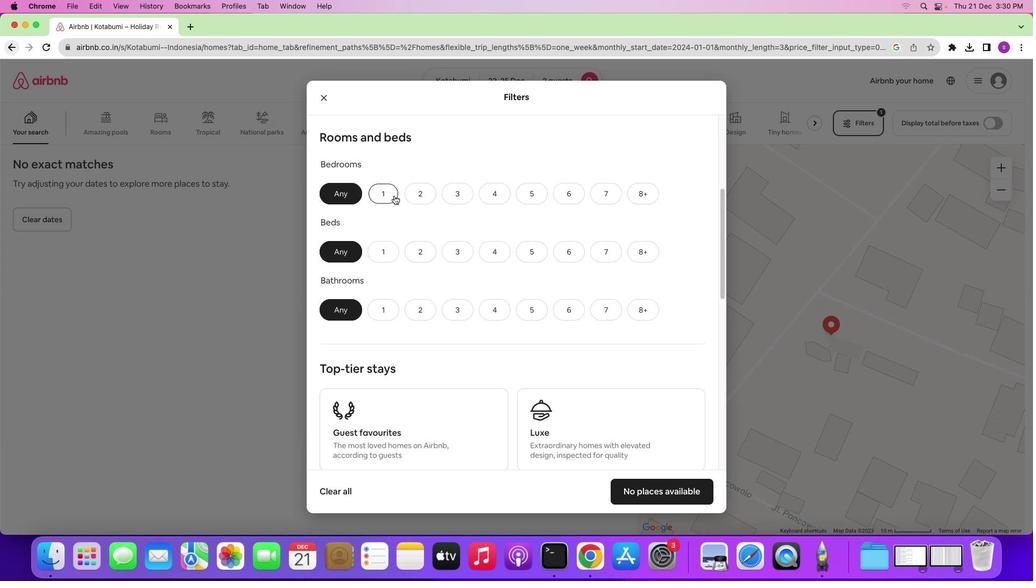 
Action: Mouse moved to (507, 251)
Screenshot: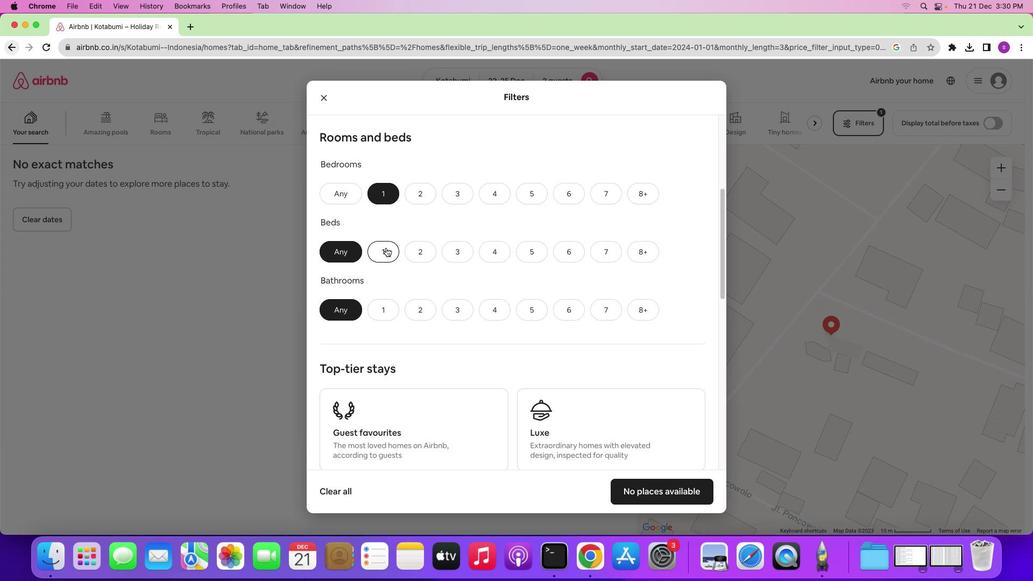 
Action: Mouse pressed left at (507, 251)
Screenshot: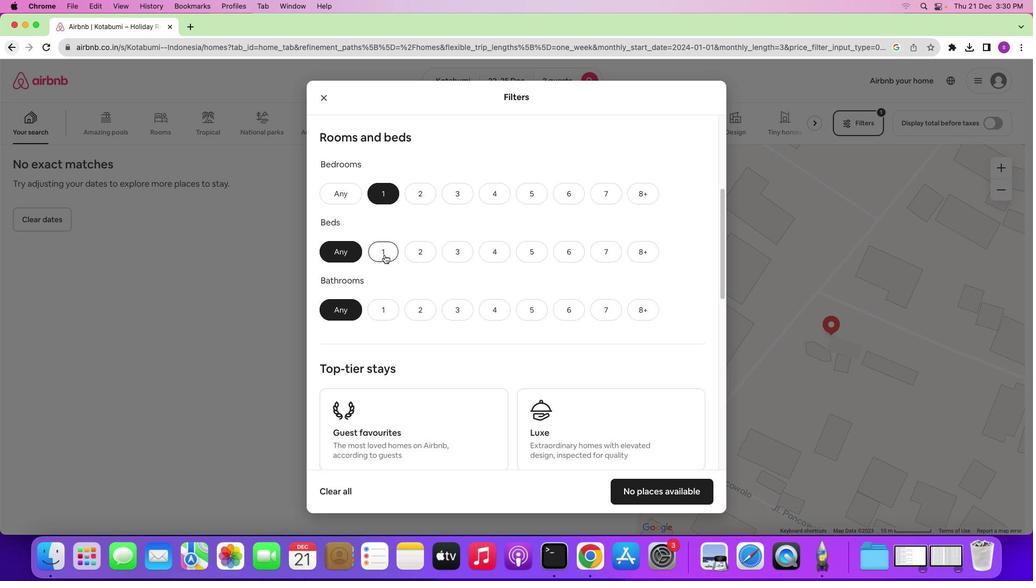 
Action: Mouse moved to (501, 267)
Screenshot: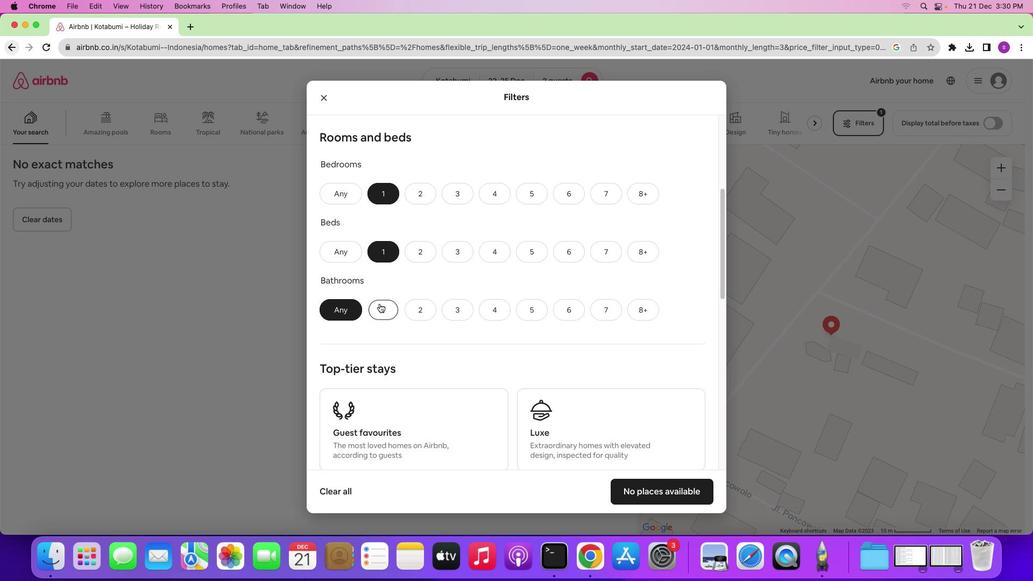 
Action: Mouse pressed left at (501, 267)
Screenshot: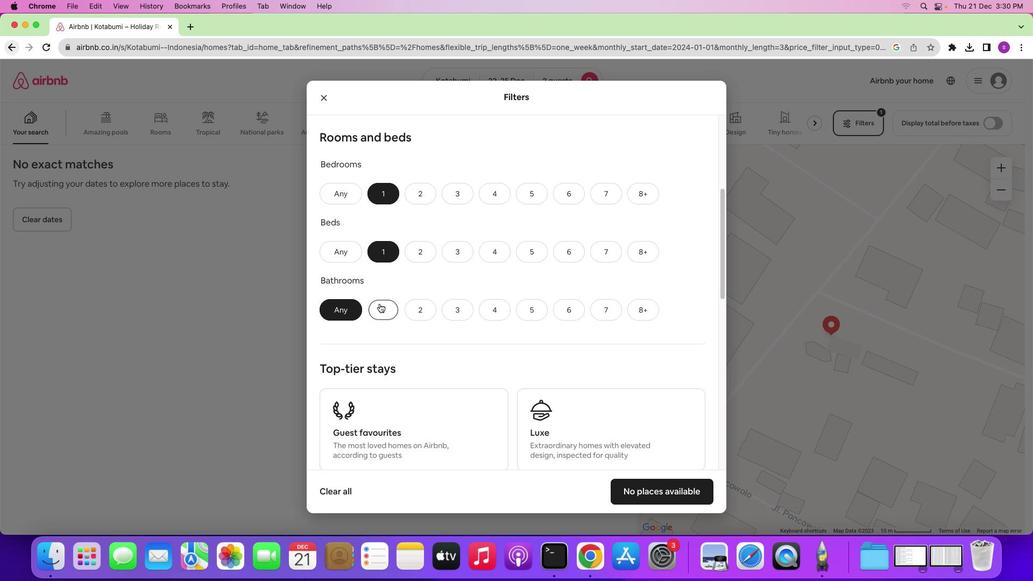 
Action: Mouse moved to (593, 262)
Screenshot: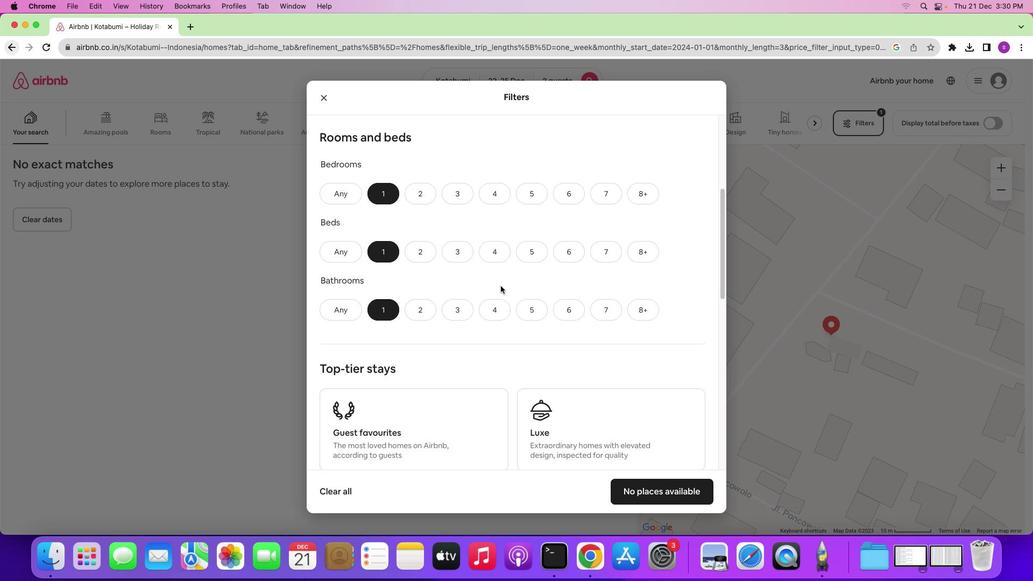 
Action: Mouse scrolled (593, 262) with delta (214, 183)
Screenshot: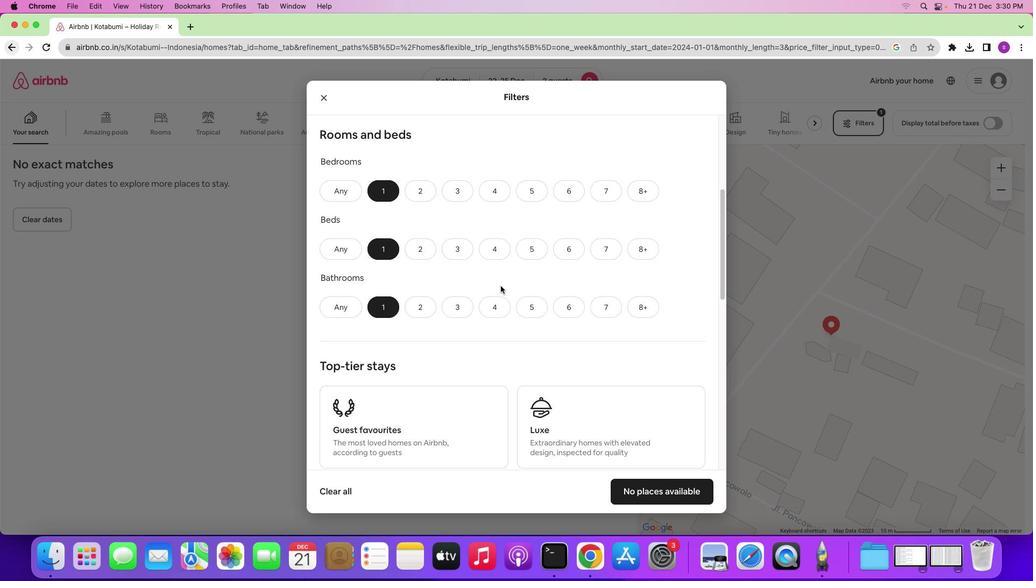 
Action: Mouse scrolled (593, 262) with delta (214, 183)
Screenshot: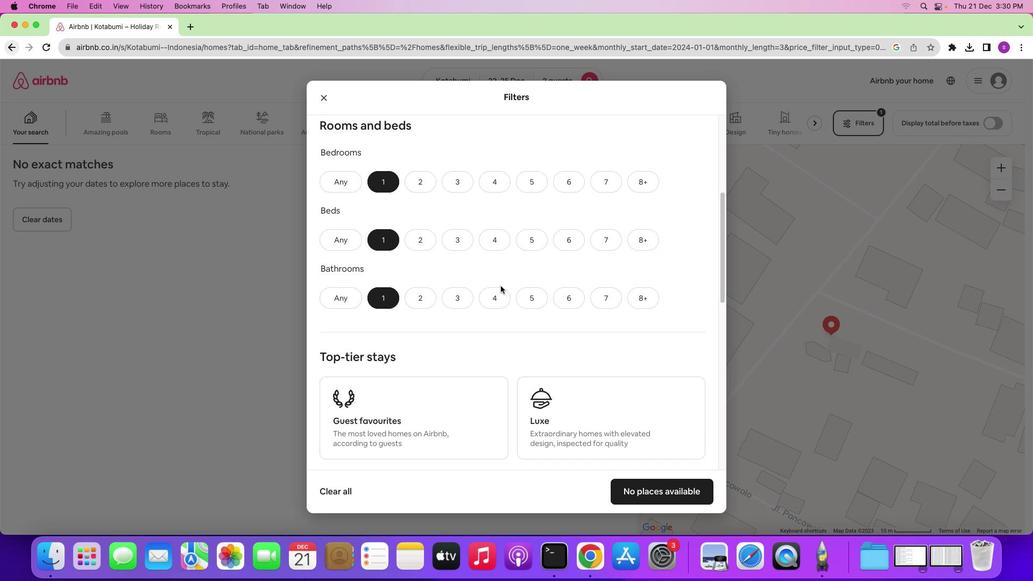 
Action: Mouse scrolled (593, 262) with delta (214, 183)
Screenshot: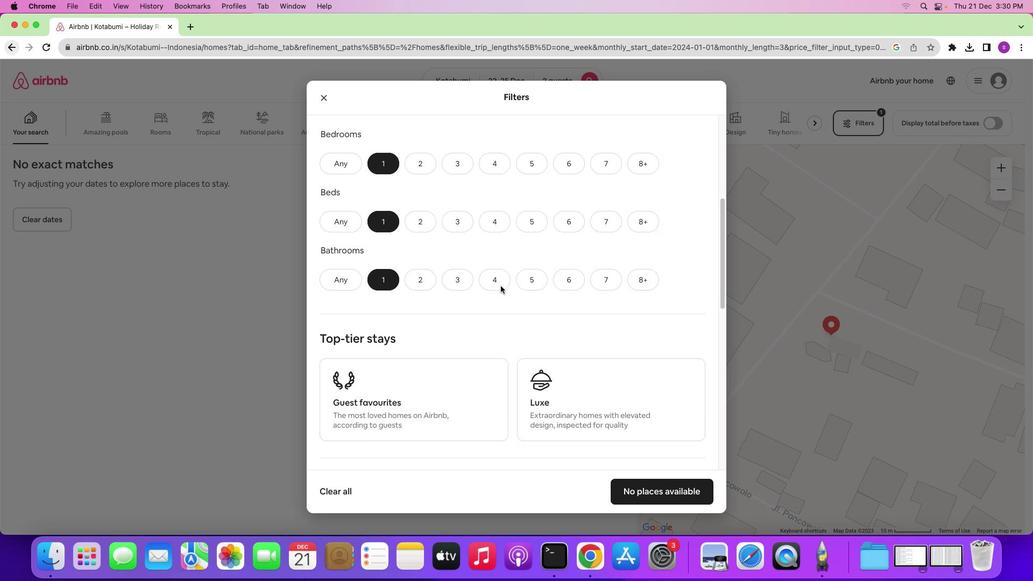 
Action: Mouse moved to (593, 262)
Screenshot: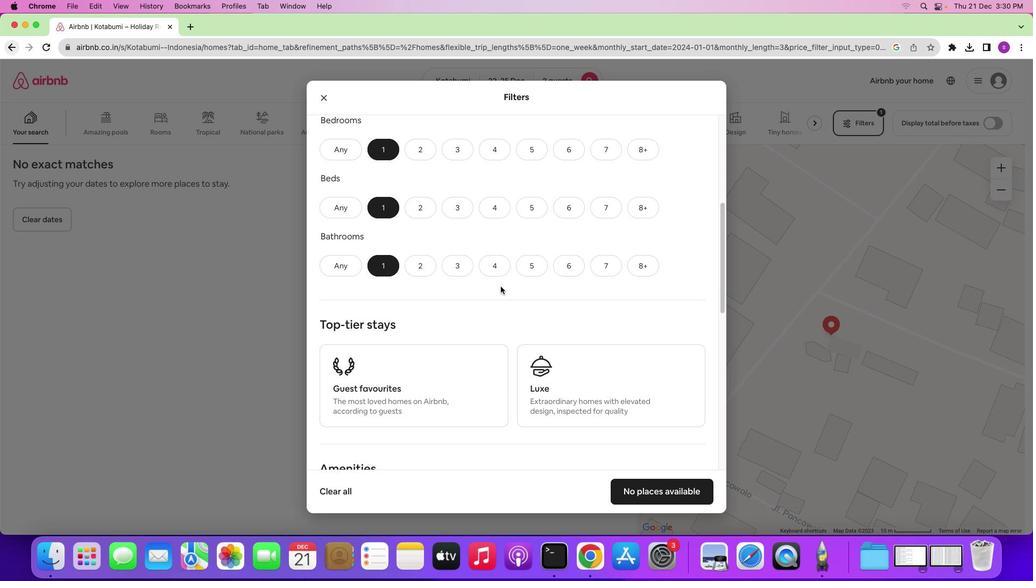 
Action: Mouse scrolled (593, 262) with delta (214, 183)
Screenshot: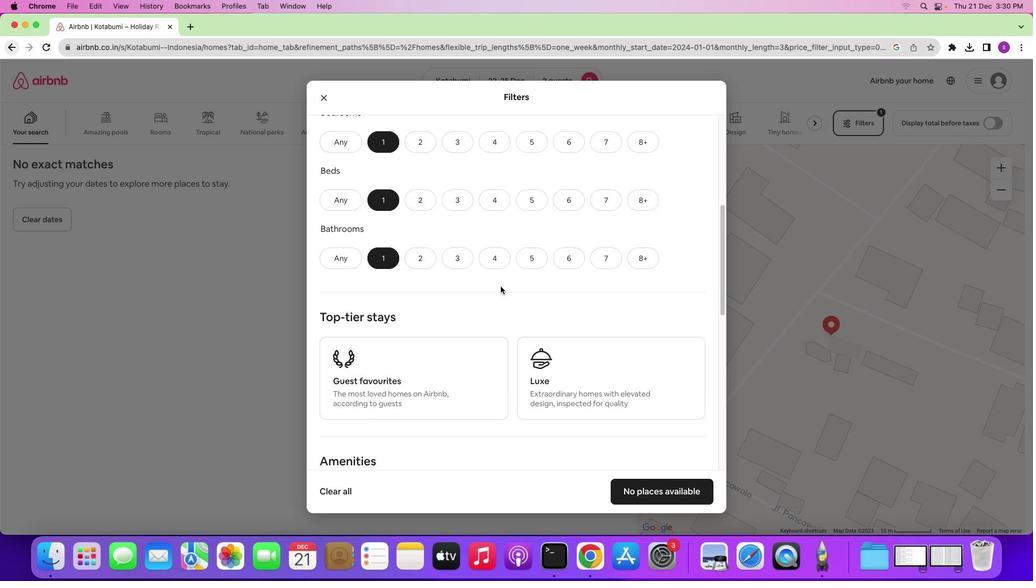 
Action: Mouse scrolled (593, 262) with delta (214, 183)
Screenshot: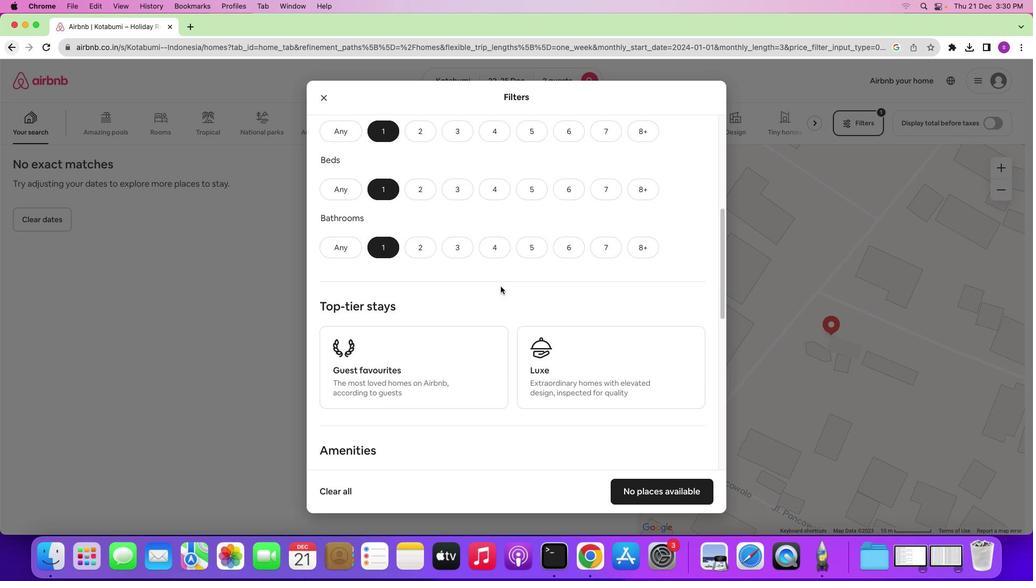 
Action: Mouse scrolled (593, 262) with delta (214, 183)
Screenshot: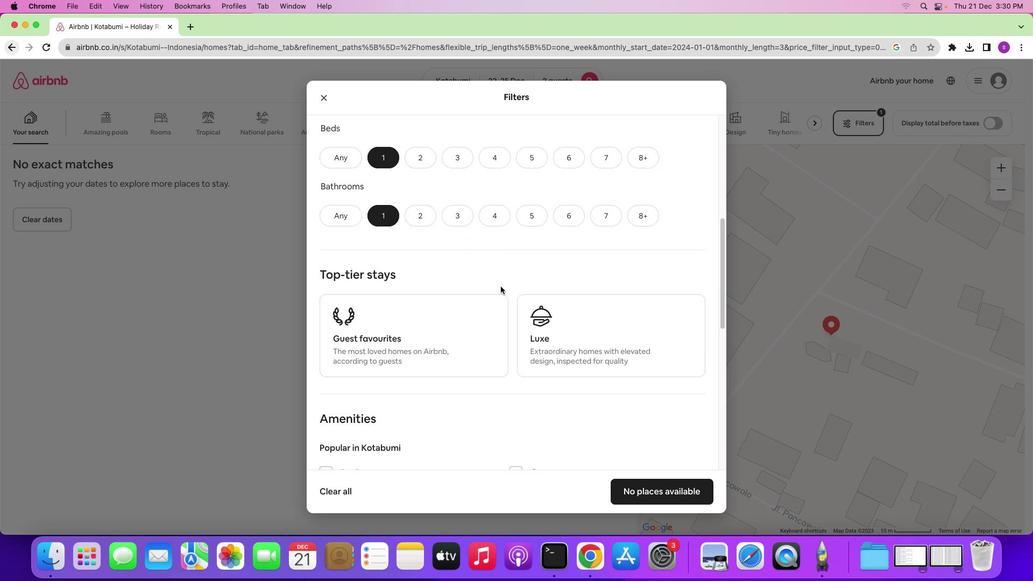 
Action: Mouse scrolled (593, 262) with delta (214, 183)
Screenshot: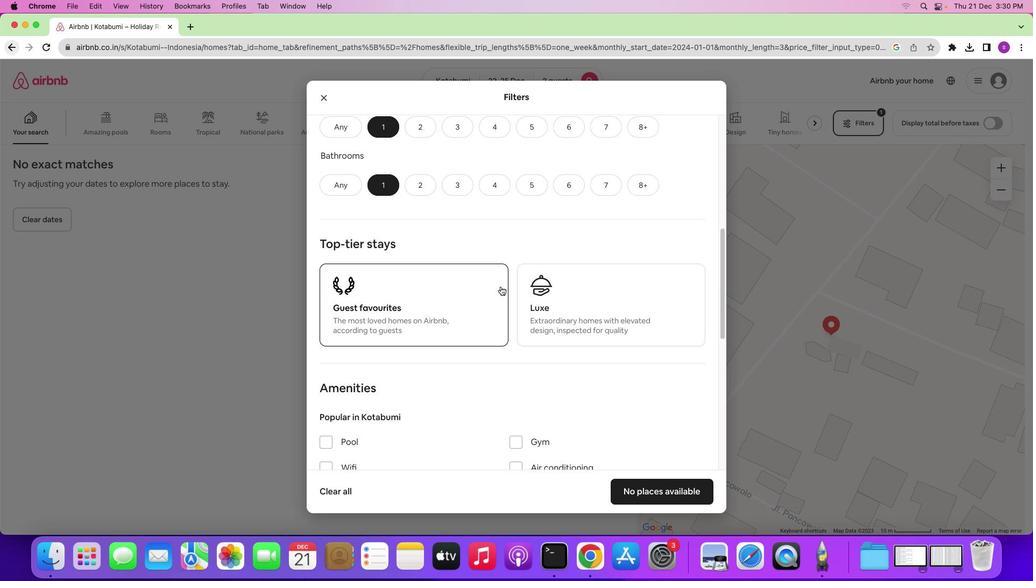 
Action: Mouse scrolled (593, 262) with delta (214, 183)
Screenshot: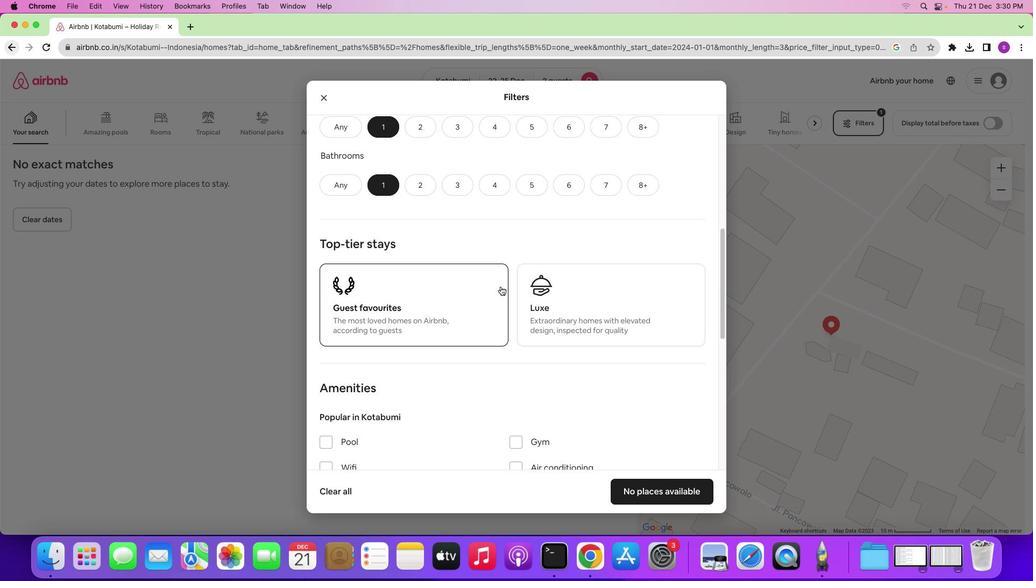 
Action: Mouse scrolled (593, 262) with delta (214, 183)
Screenshot: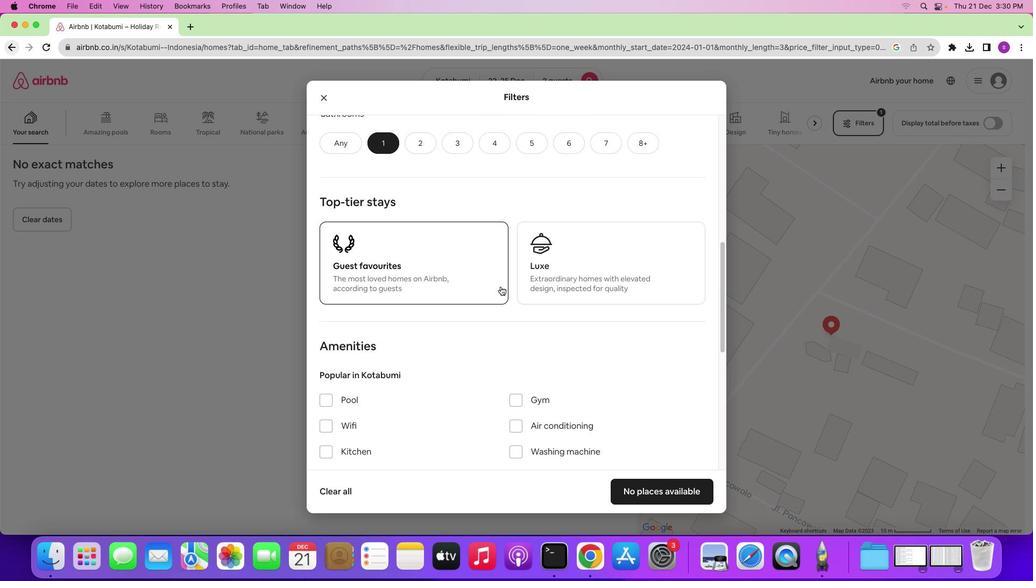 
Action: Mouse scrolled (593, 262) with delta (214, 183)
Screenshot: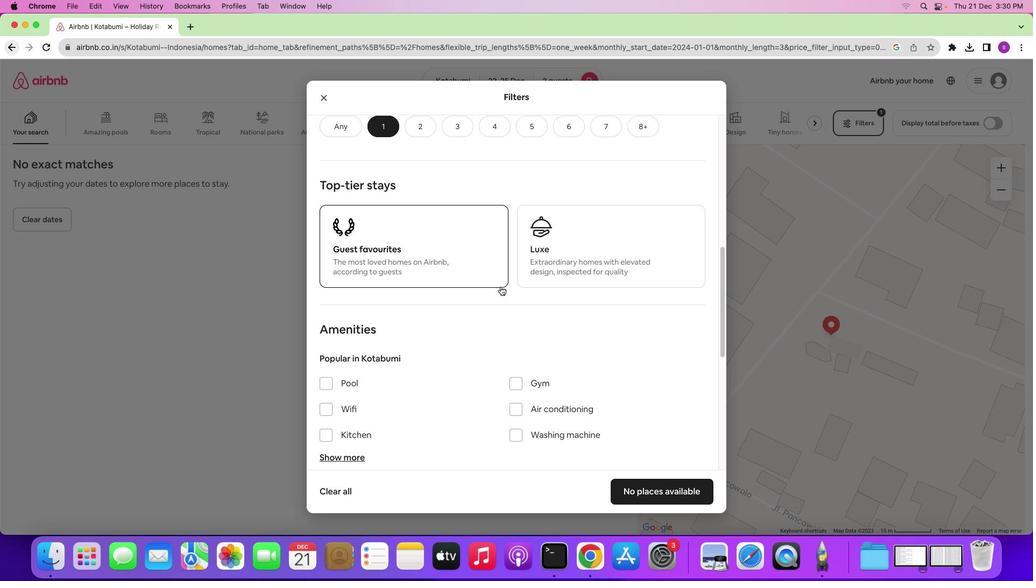 
Action: Mouse scrolled (593, 262) with delta (214, 183)
Screenshot: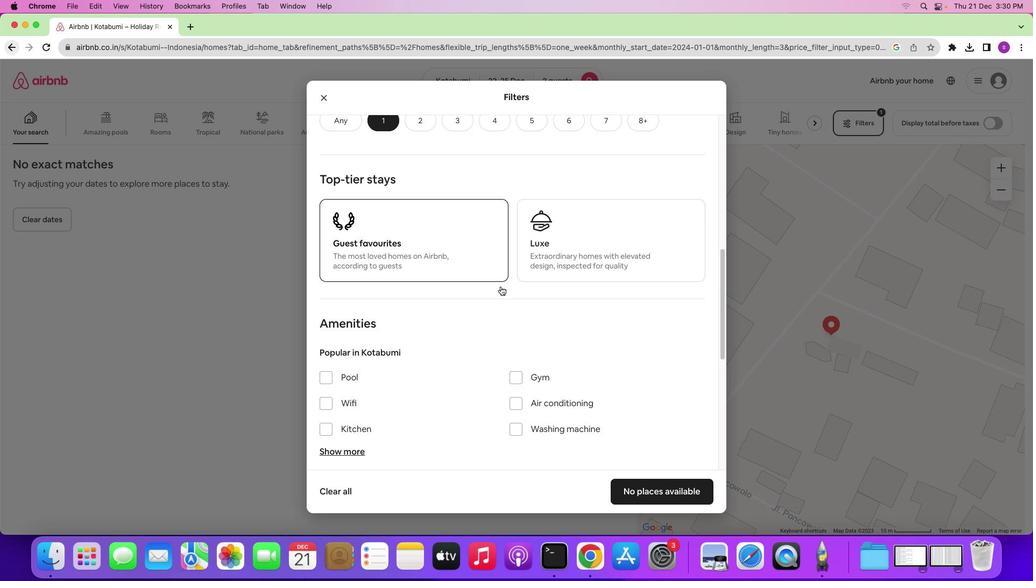 
Action: Mouse scrolled (593, 262) with delta (214, 183)
Screenshot: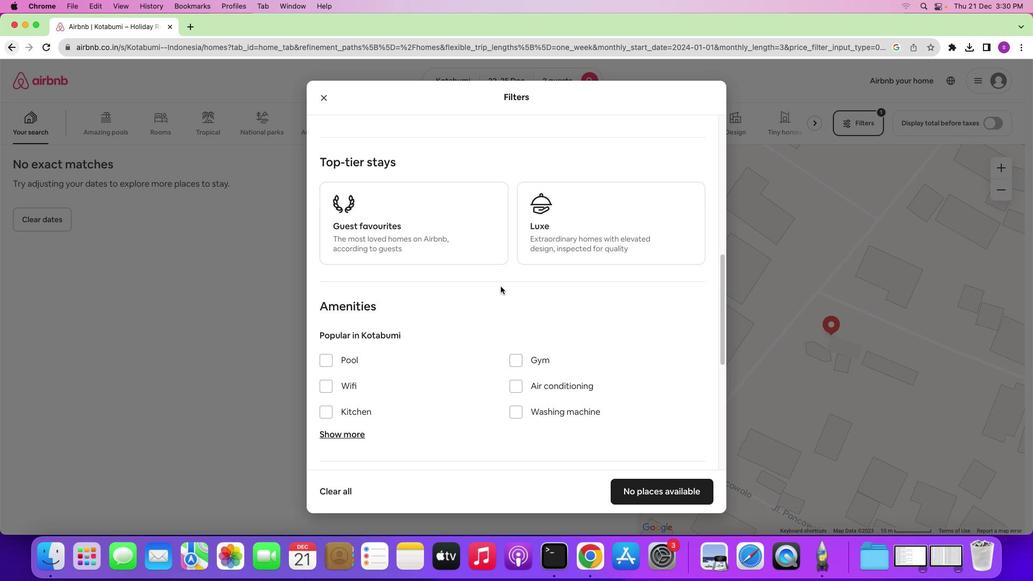 
Action: Mouse scrolled (593, 262) with delta (214, 183)
Screenshot: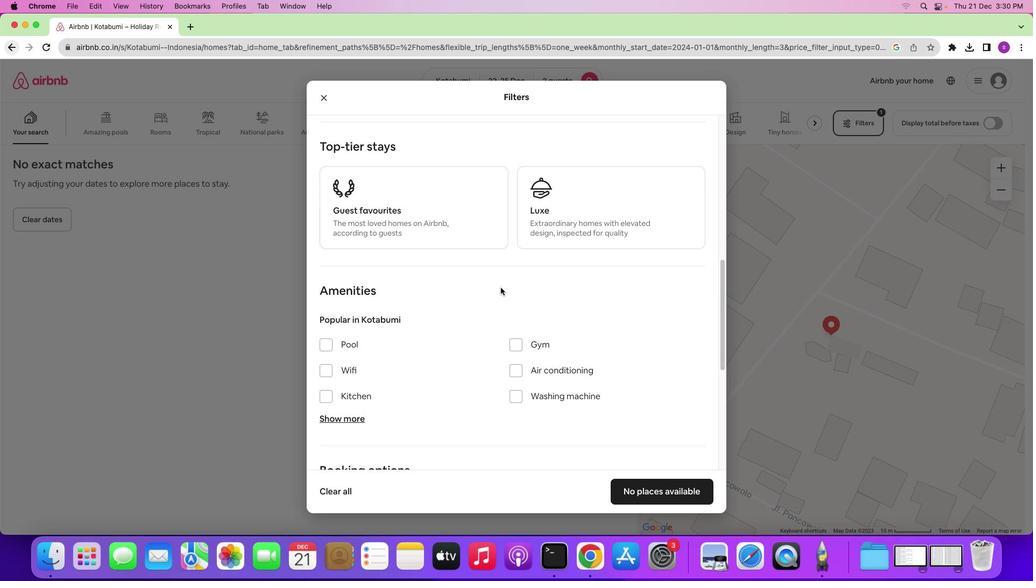 
Action: Mouse scrolled (593, 262) with delta (214, 183)
Screenshot: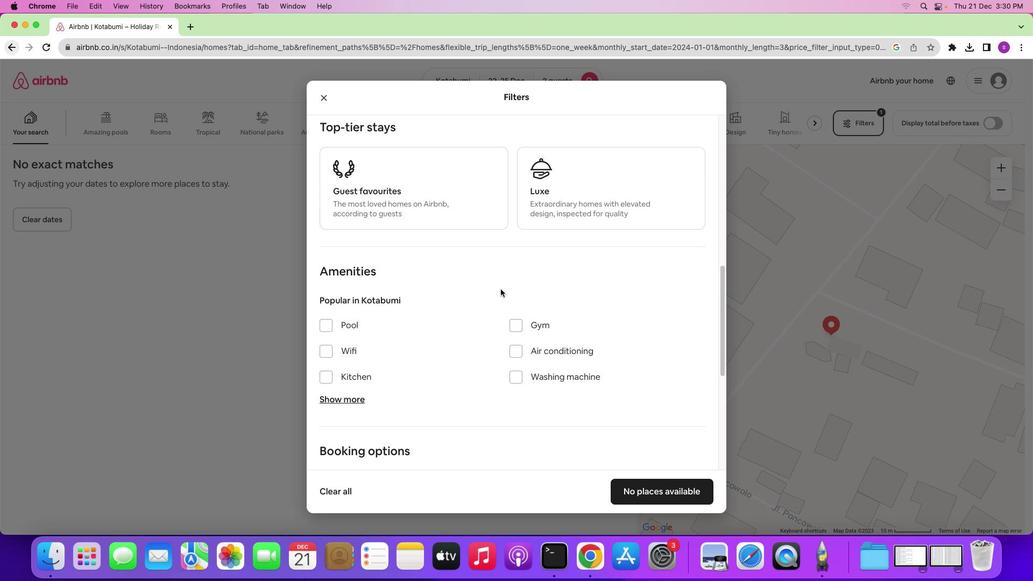 
Action: Mouse moved to (593, 263)
Screenshot: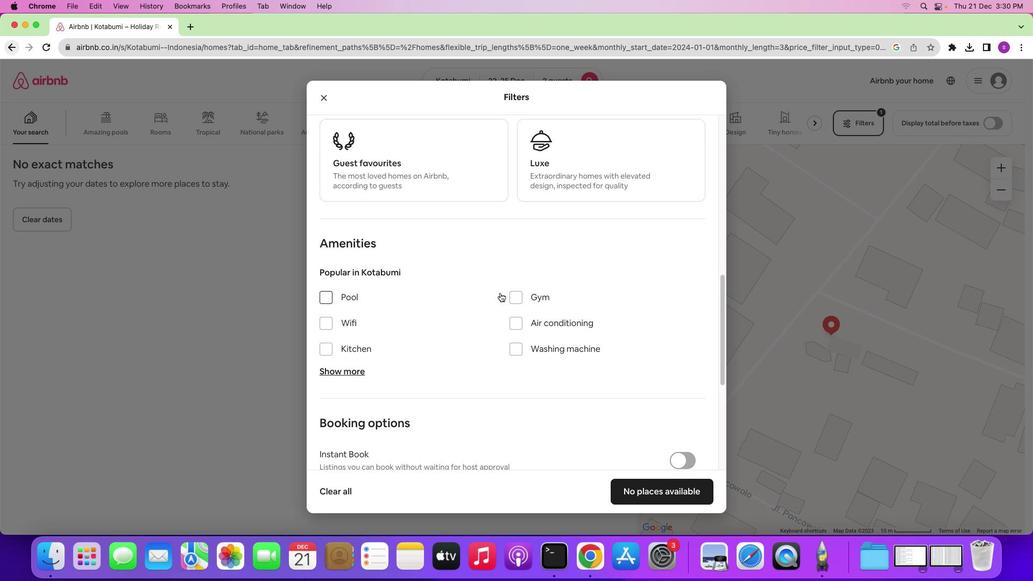 
Action: Mouse scrolled (593, 263) with delta (214, 183)
Screenshot: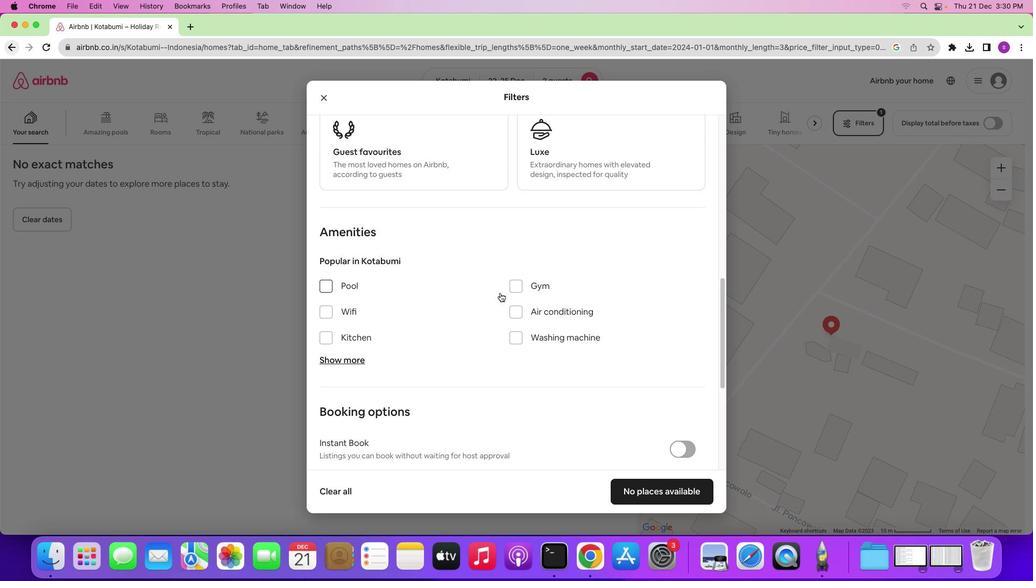 
Action: Mouse scrolled (593, 263) with delta (214, 183)
Screenshot: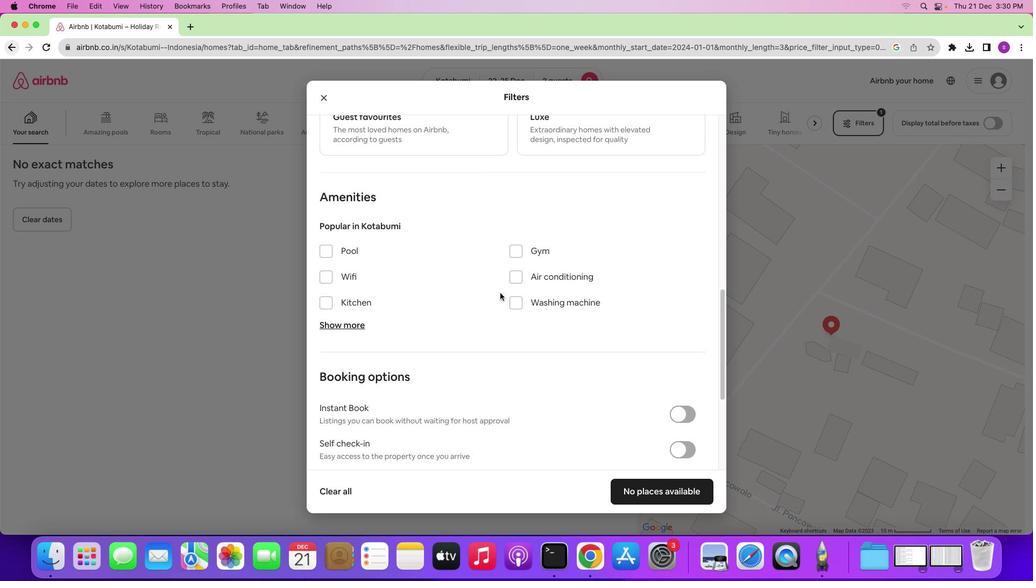 
Action: Mouse scrolled (593, 263) with delta (214, 183)
Screenshot: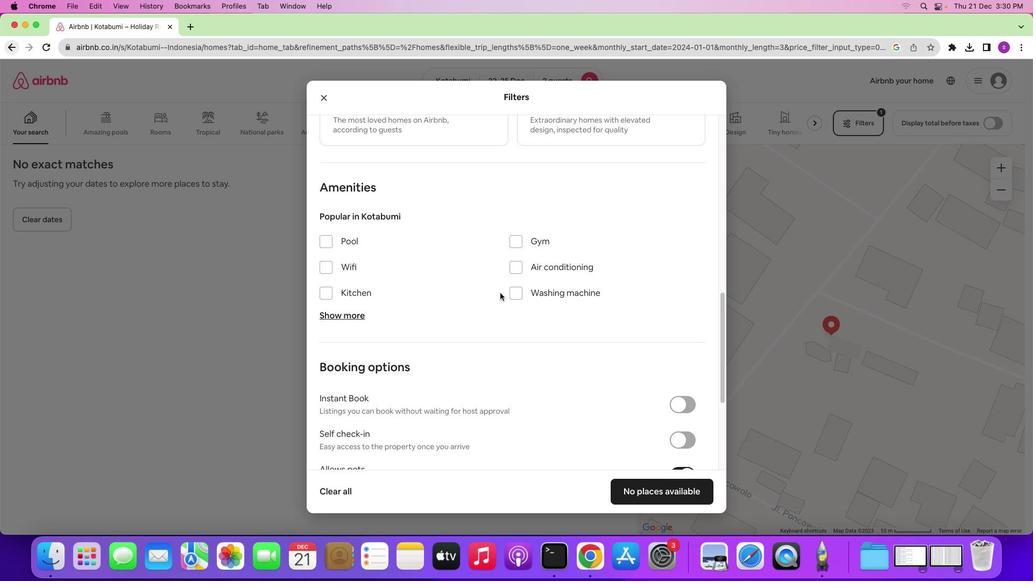 
Action: Mouse moved to (593, 264)
Screenshot: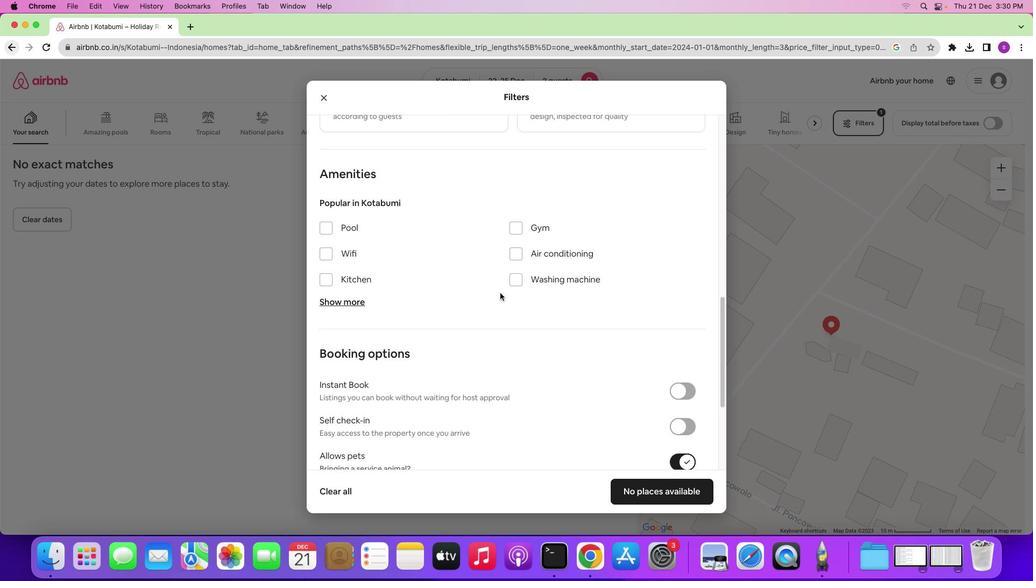 
Action: Mouse scrolled (593, 264) with delta (214, 183)
Screenshot: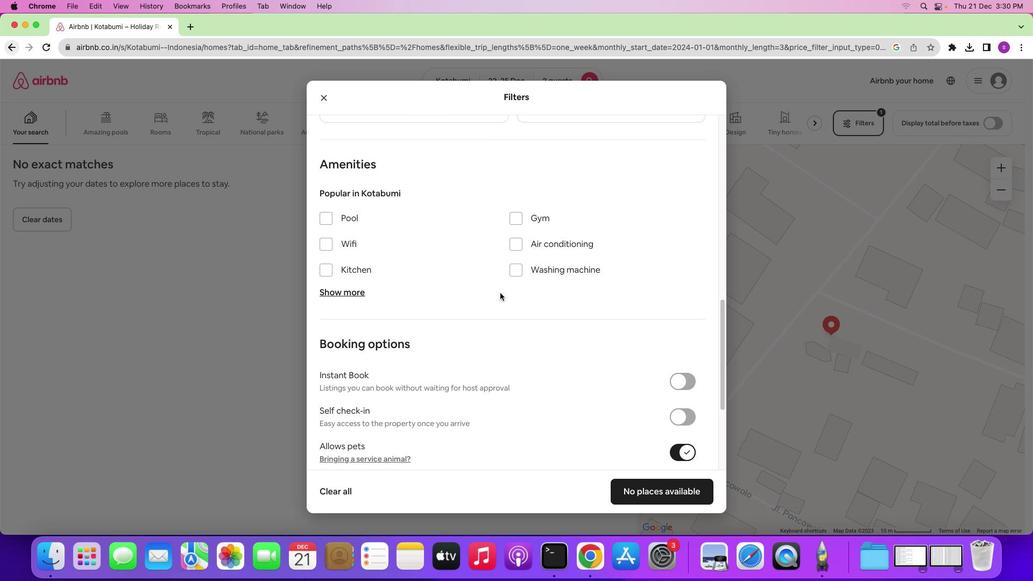 
Action: Mouse scrolled (593, 264) with delta (214, 183)
Screenshot: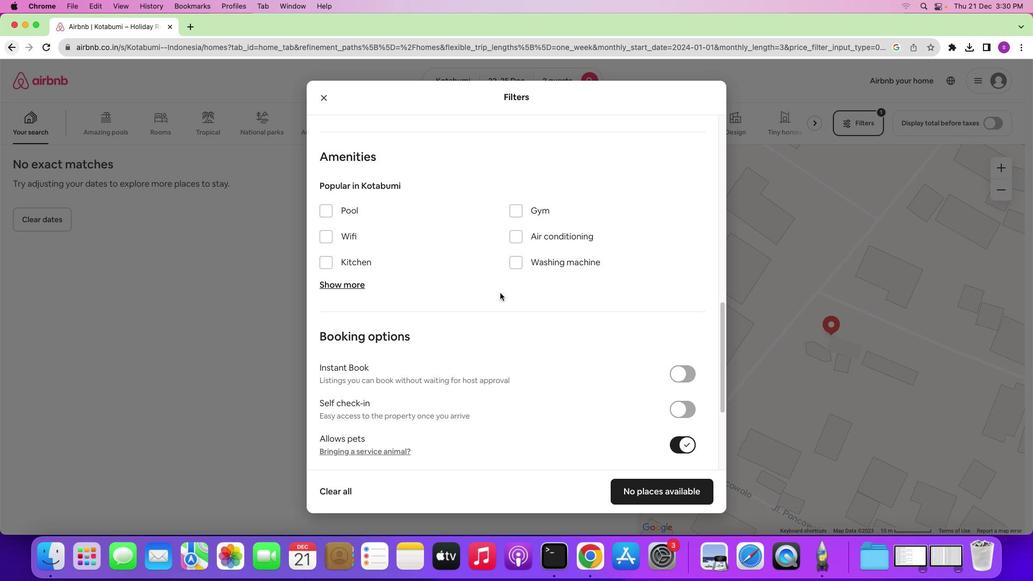 
Action: Mouse scrolled (593, 264) with delta (214, 183)
Screenshot: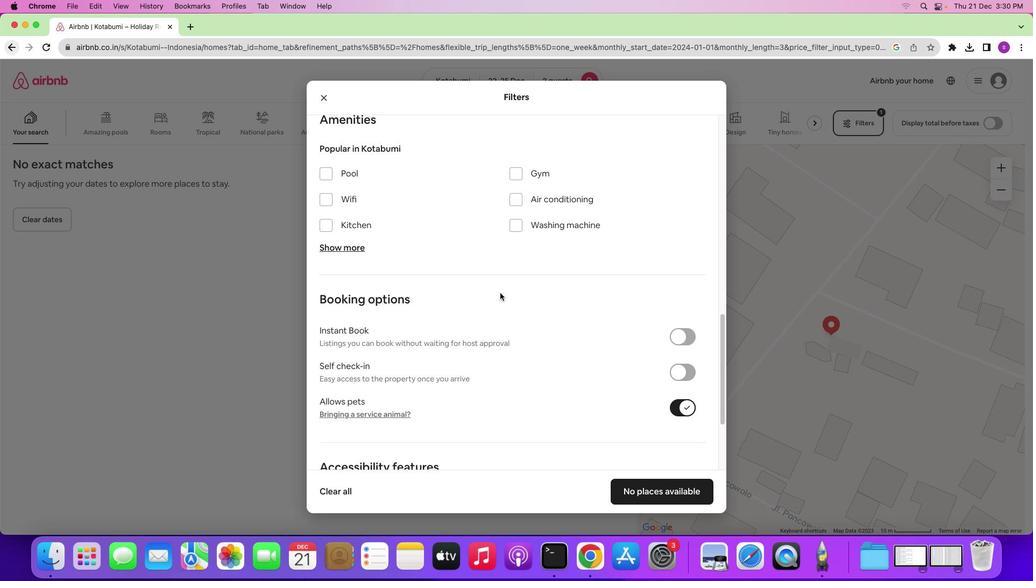 
Action: Mouse scrolled (593, 264) with delta (214, 183)
Screenshot: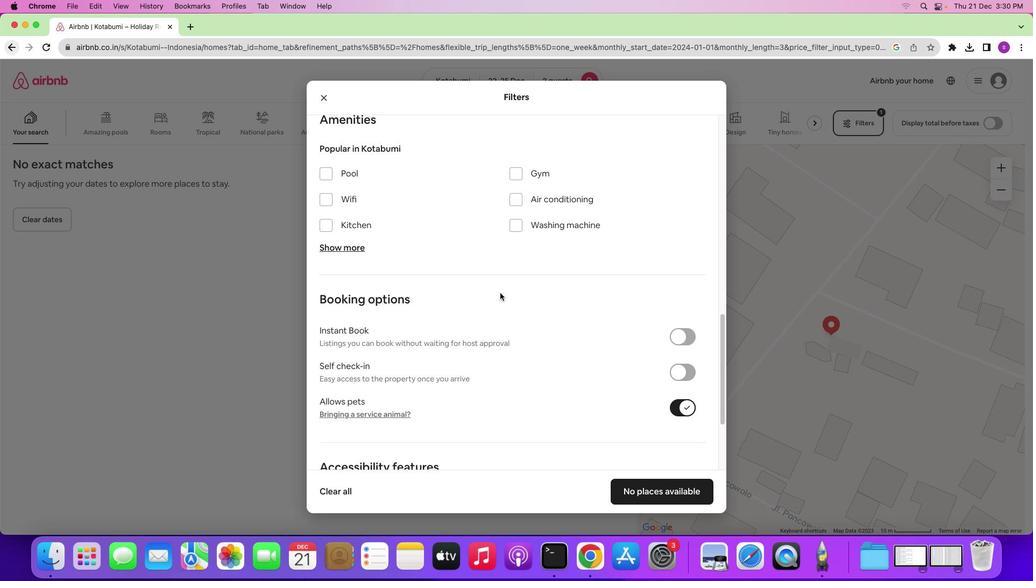 
Action: Mouse scrolled (593, 264) with delta (214, 183)
Screenshot: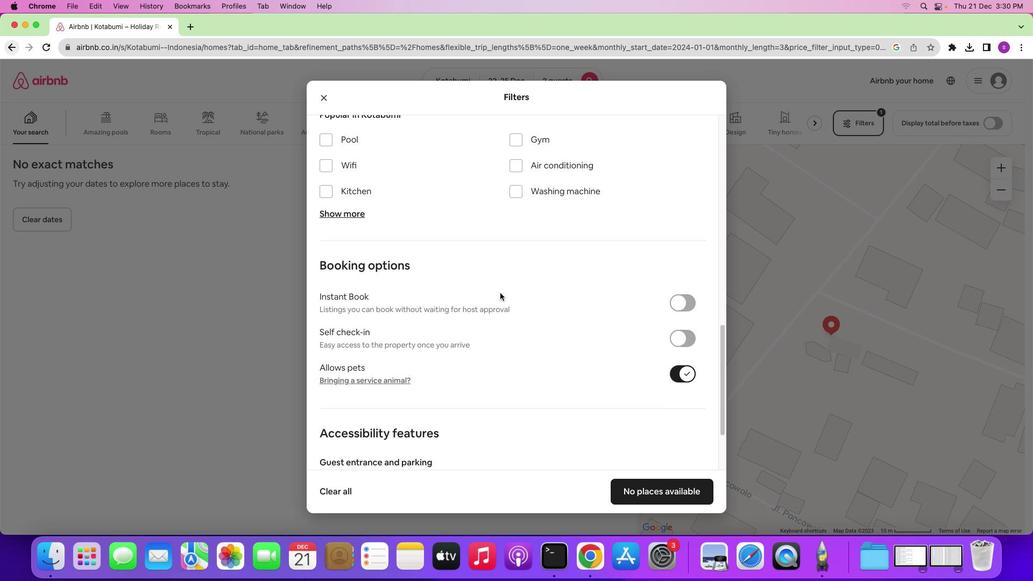 
Action: Mouse scrolled (593, 264) with delta (214, 183)
Screenshot: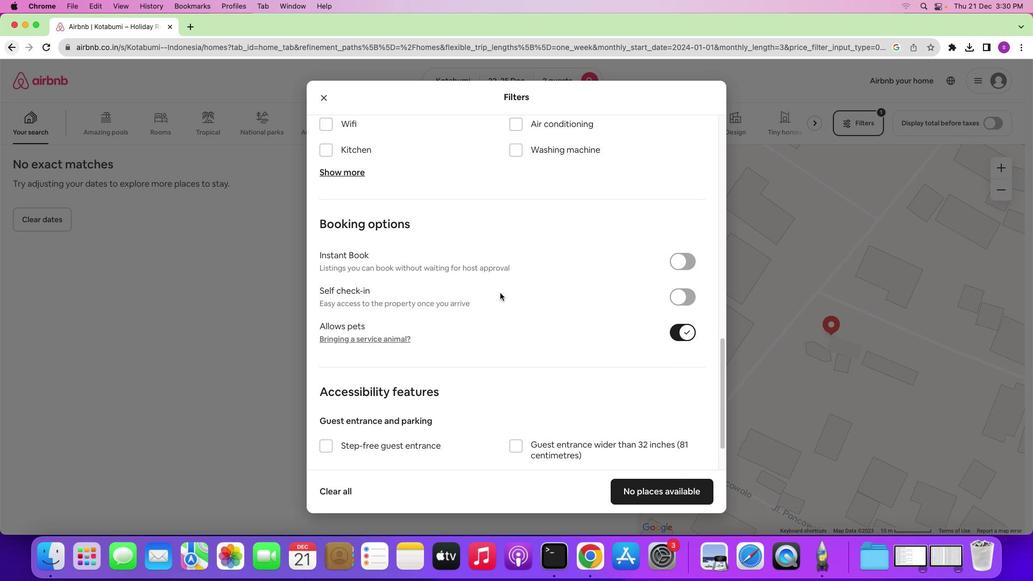 
Action: Mouse scrolled (593, 264) with delta (214, 183)
Screenshot: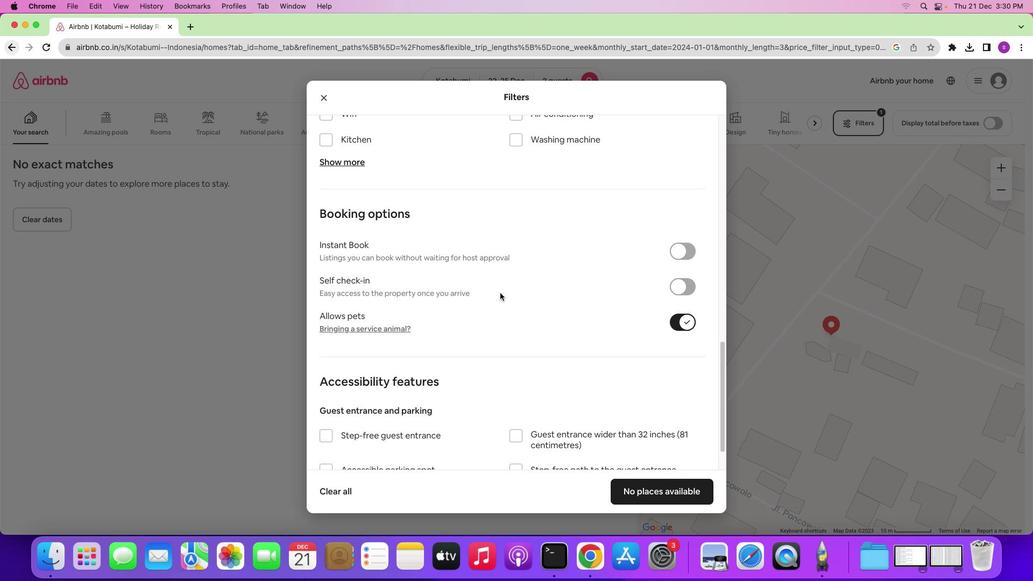 
Action: Mouse scrolled (593, 264) with delta (214, 183)
Screenshot: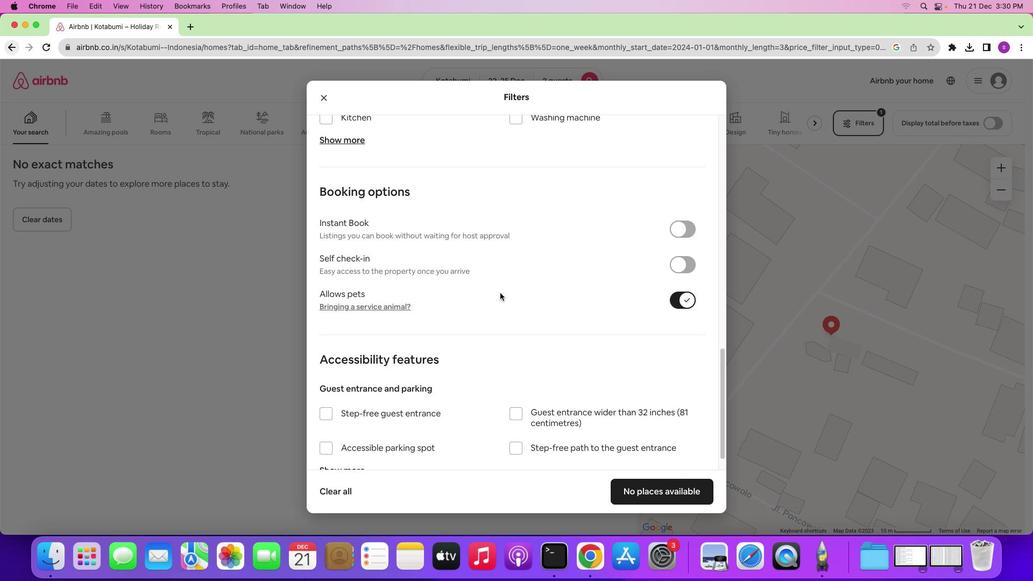 
Action: Mouse scrolled (593, 264) with delta (214, 183)
Screenshot: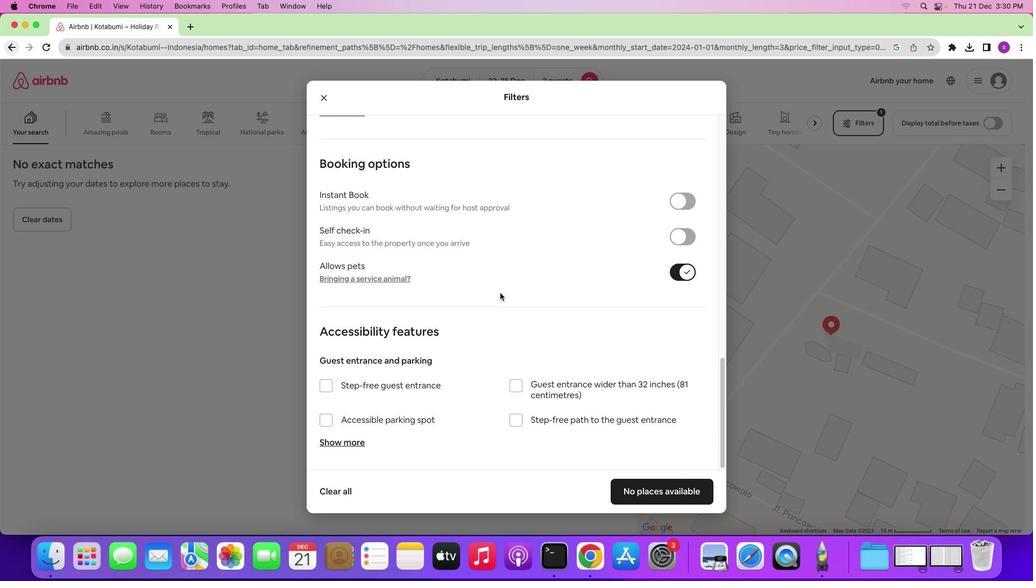 
Action: Mouse scrolled (593, 264) with delta (214, 183)
Screenshot: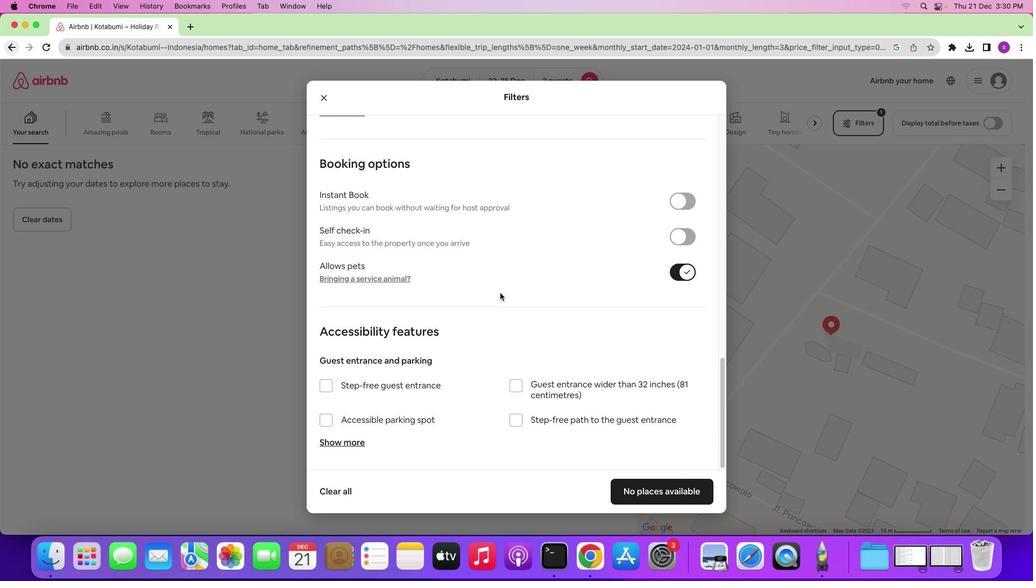 
Action: Mouse moved to (702, 317)
Screenshot: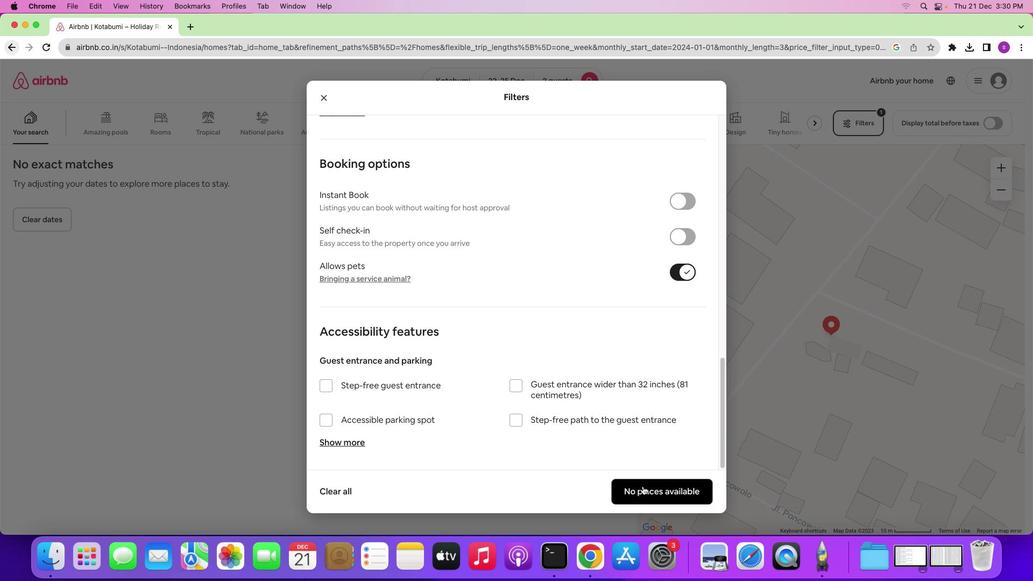 
Action: Mouse pressed left at (702, 317)
Screenshot: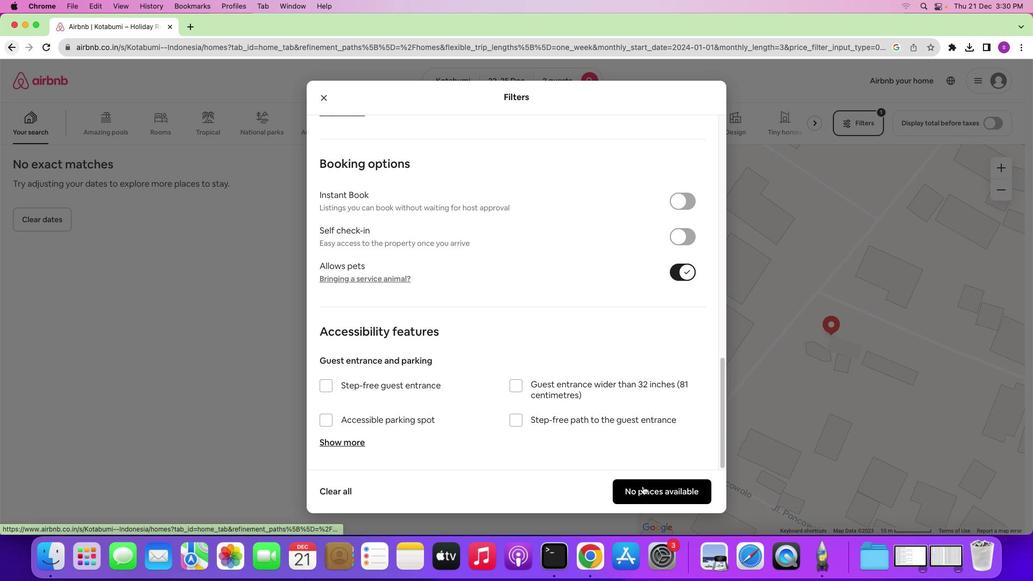 
Action: Mouse moved to (552, 275)
Screenshot: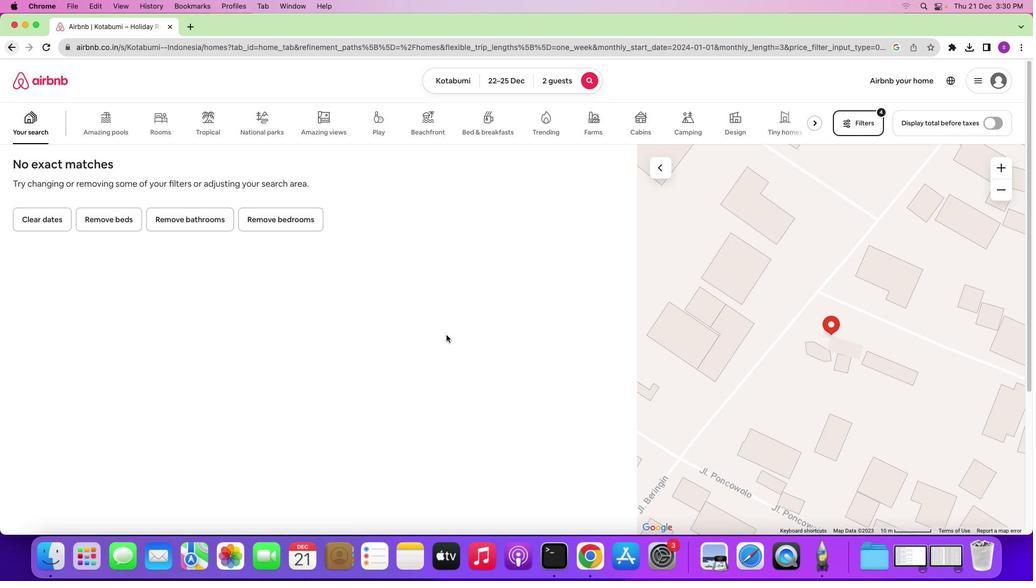 
